 Task: Find connections with filter location Roubaix with filter topic #securitywith filter profile language Potuguese with filter current company System Soft Technologies with filter school DMI College of Engineering with filter industry Retail Recyclable Materials & Used Merchandise with filter service category Accounting with filter keywords title Vice President of Marketing
Action: Mouse moved to (327, 220)
Screenshot: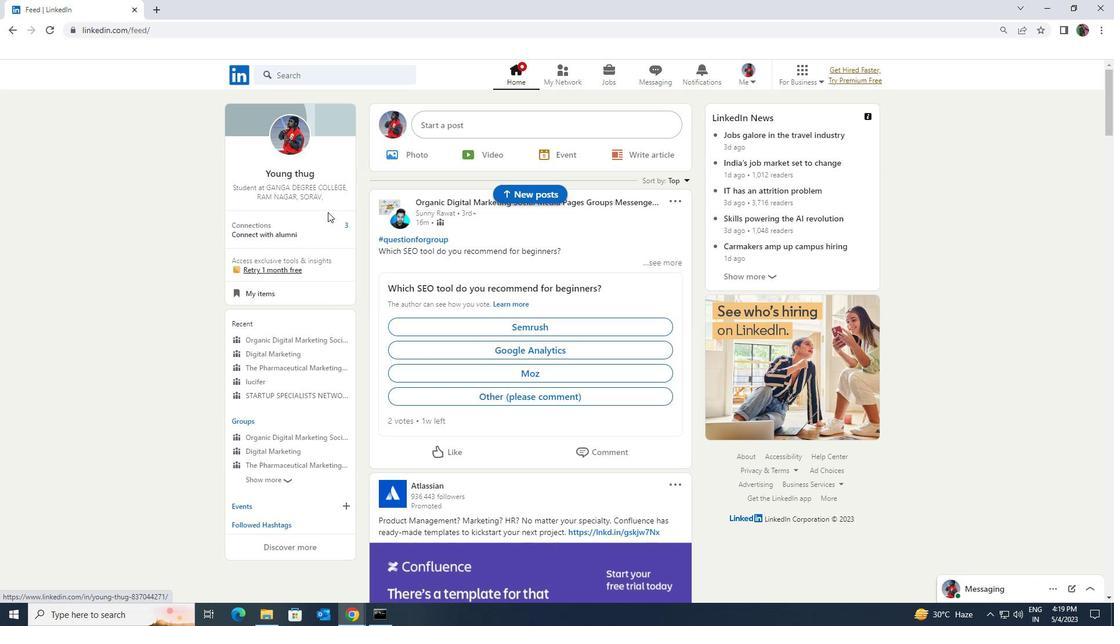 
Action: Mouse pressed left at (327, 220)
Screenshot: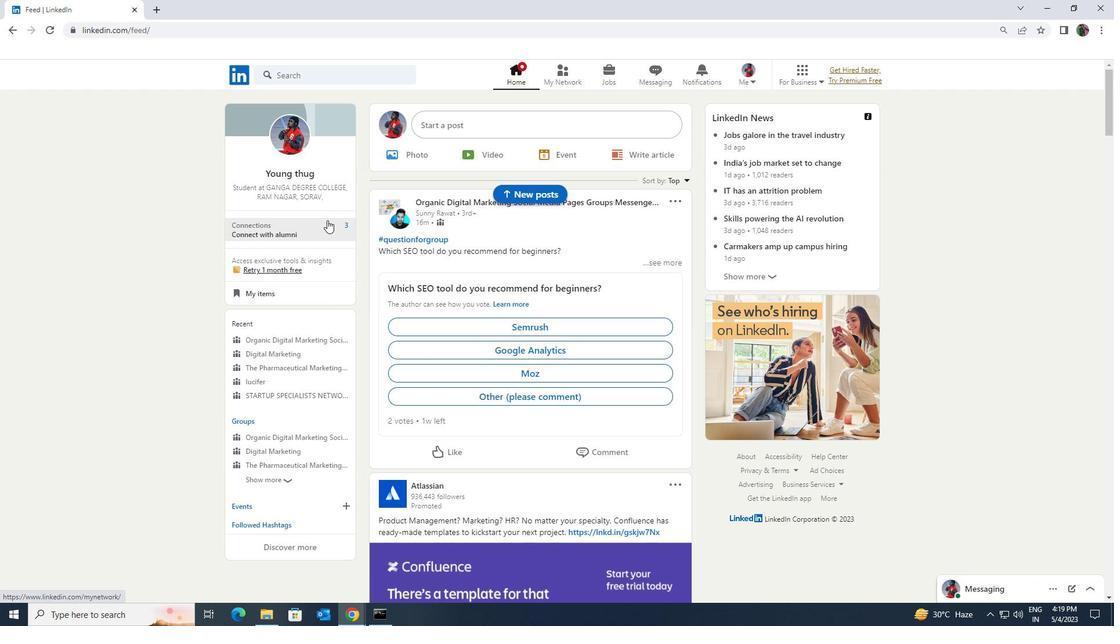 
Action: Mouse moved to (322, 136)
Screenshot: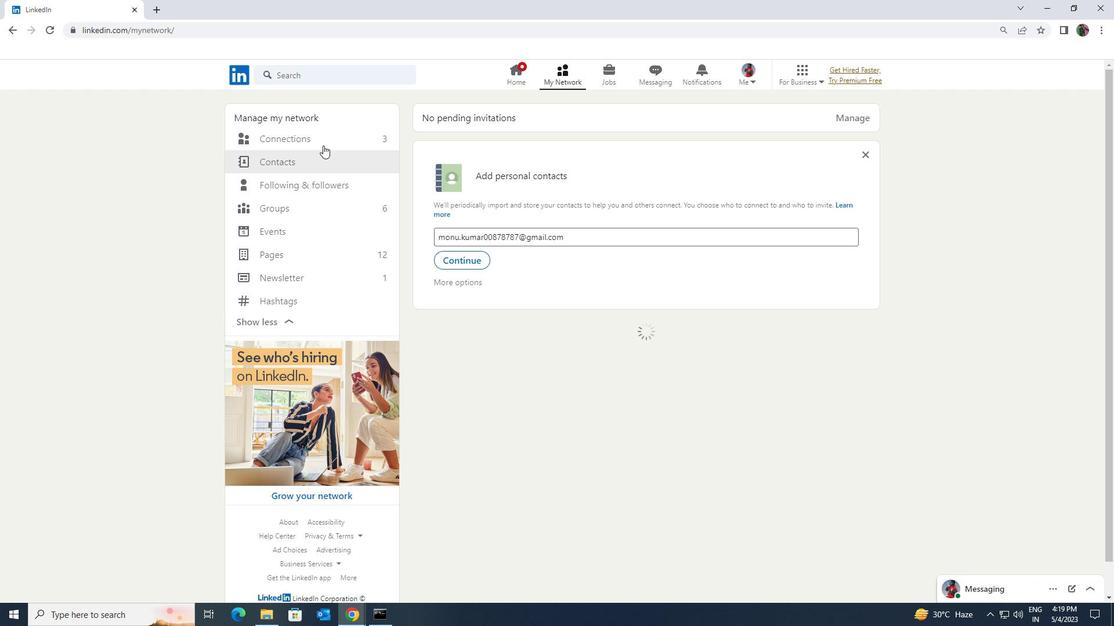 
Action: Mouse pressed left at (322, 136)
Screenshot: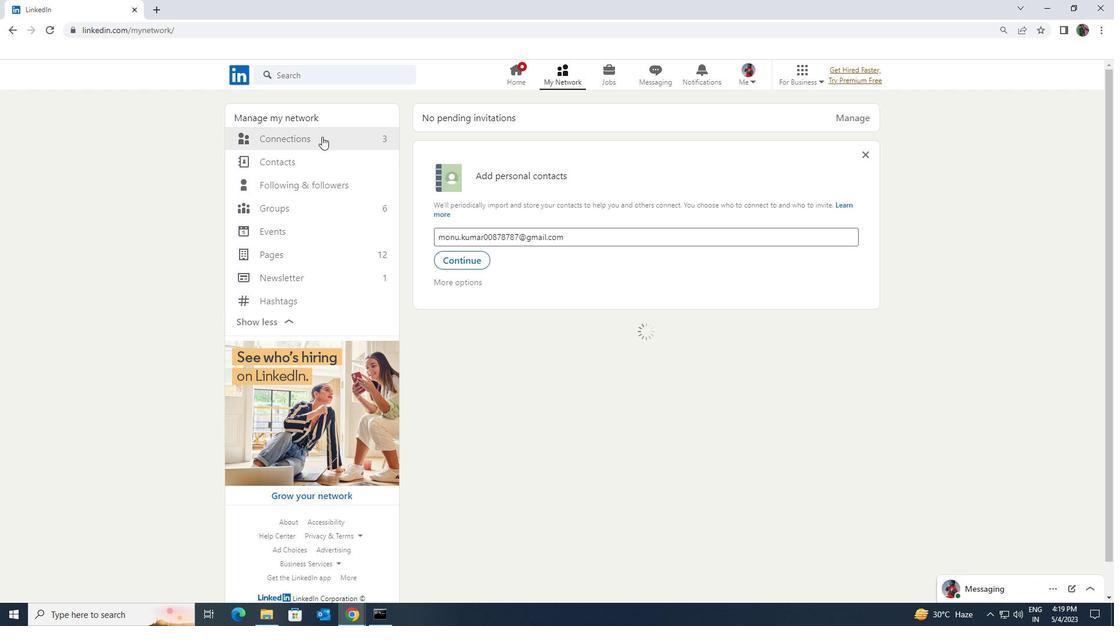
Action: Mouse moved to (618, 137)
Screenshot: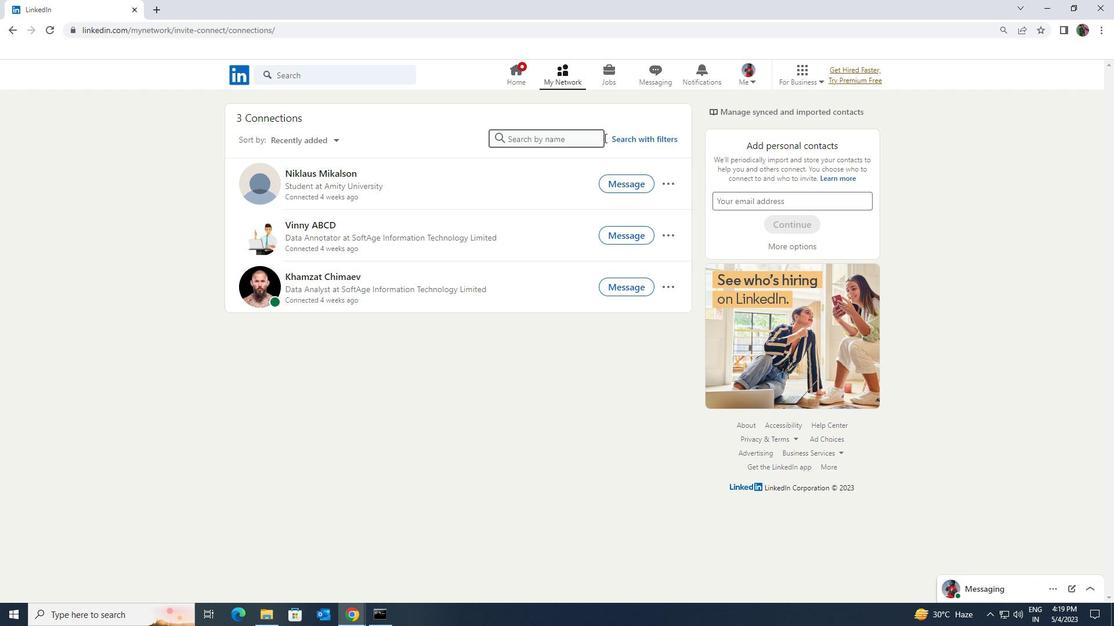 
Action: Mouse pressed left at (618, 137)
Screenshot: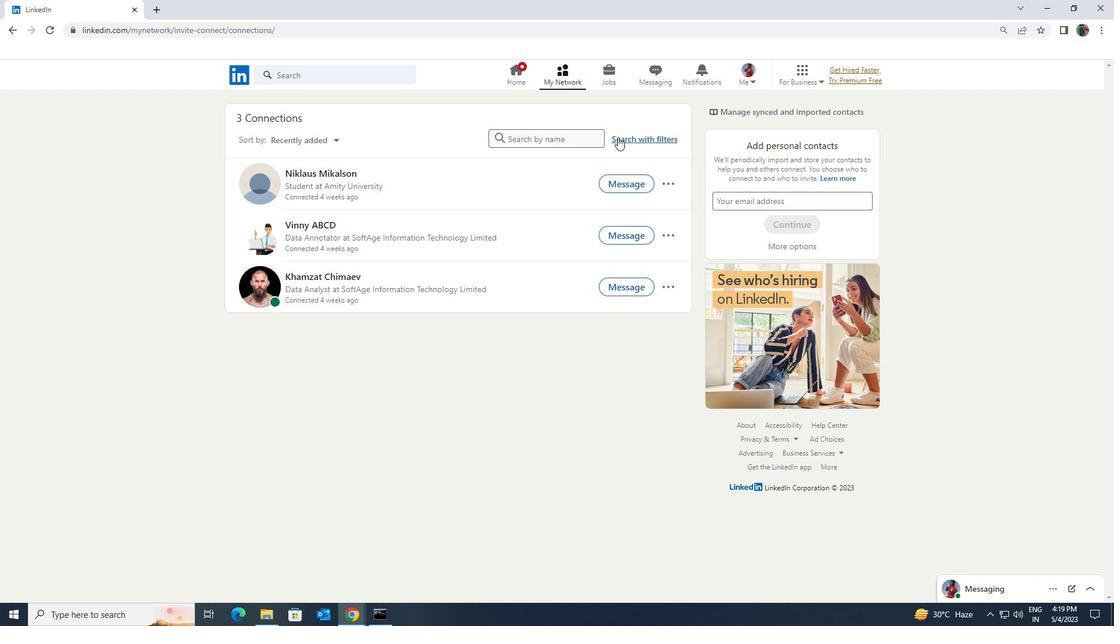 
Action: Mouse moved to (603, 111)
Screenshot: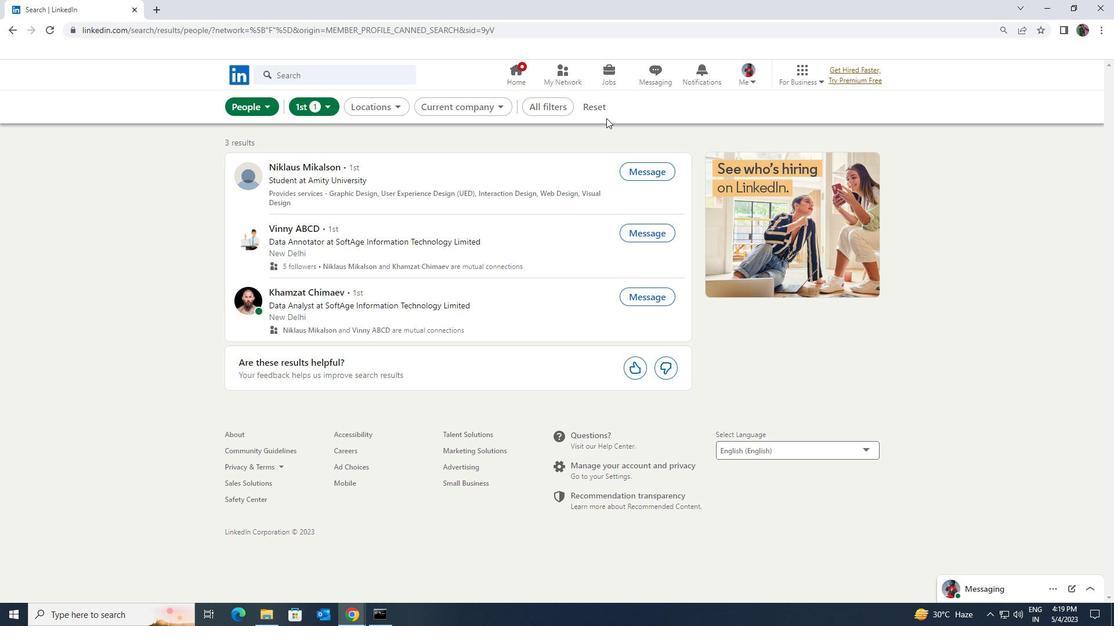 
Action: Mouse pressed left at (603, 111)
Screenshot: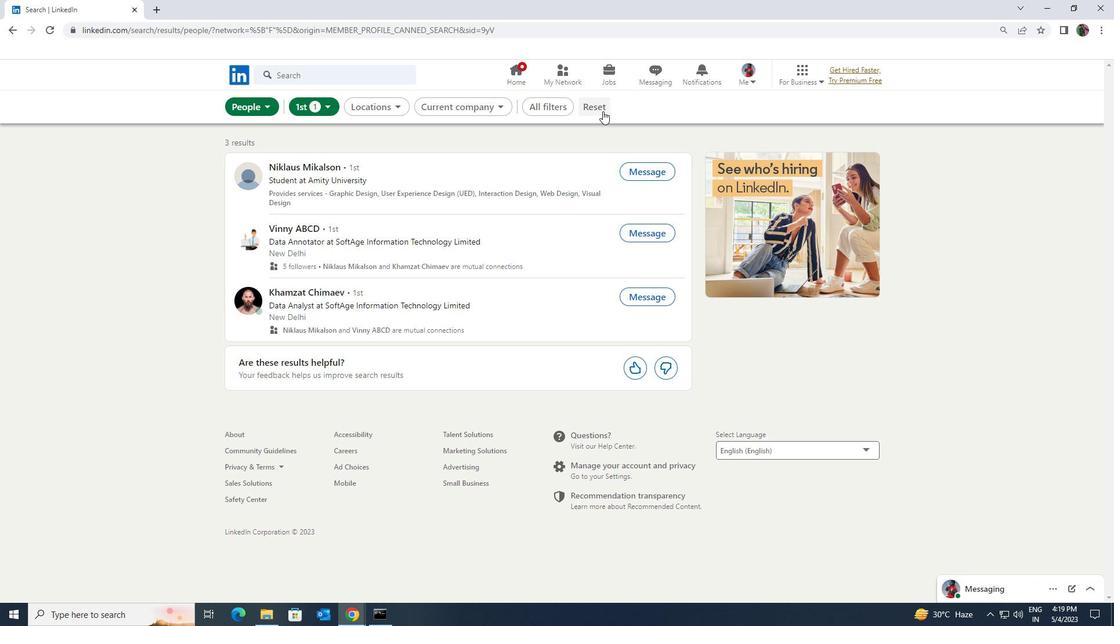 
Action: Mouse moved to (582, 106)
Screenshot: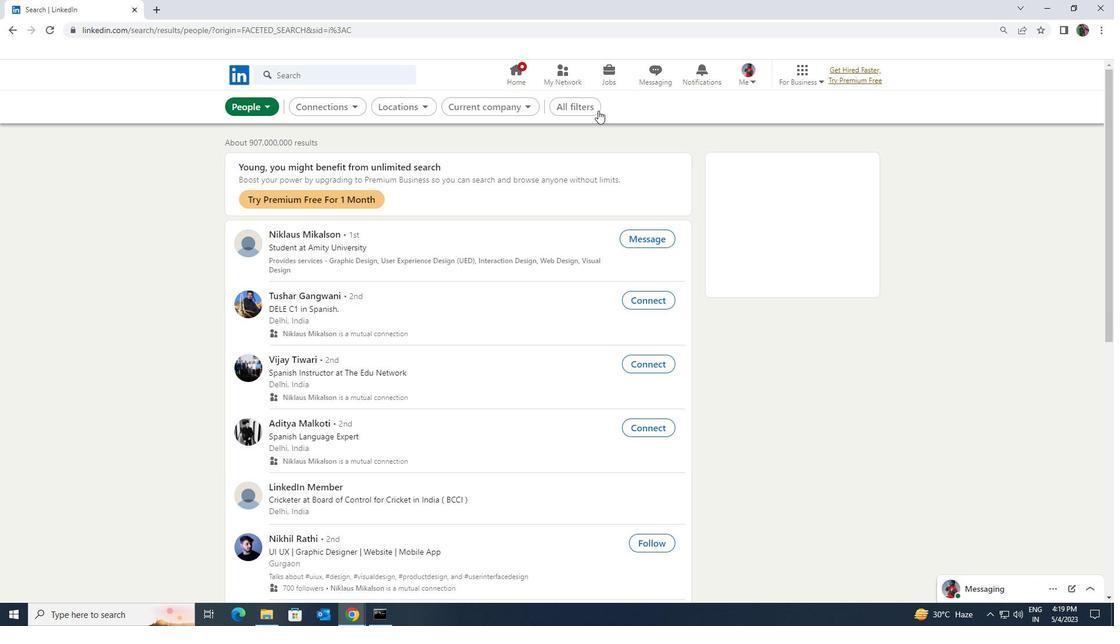 
Action: Mouse pressed left at (582, 106)
Screenshot: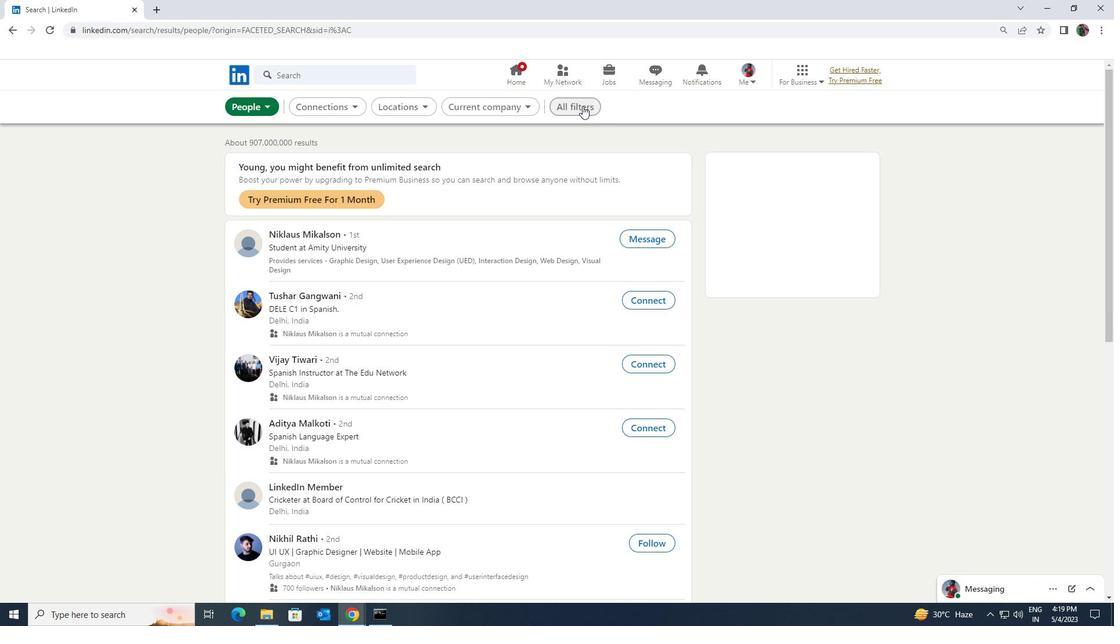 
Action: Mouse moved to (959, 459)
Screenshot: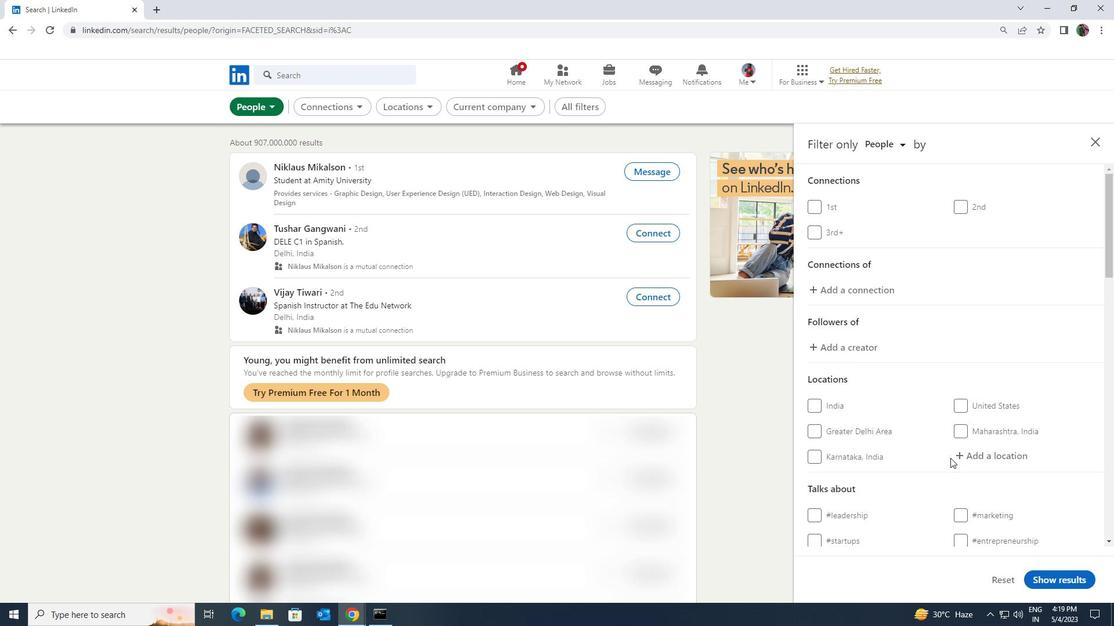 
Action: Mouse pressed left at (959, 459)
Screenshot: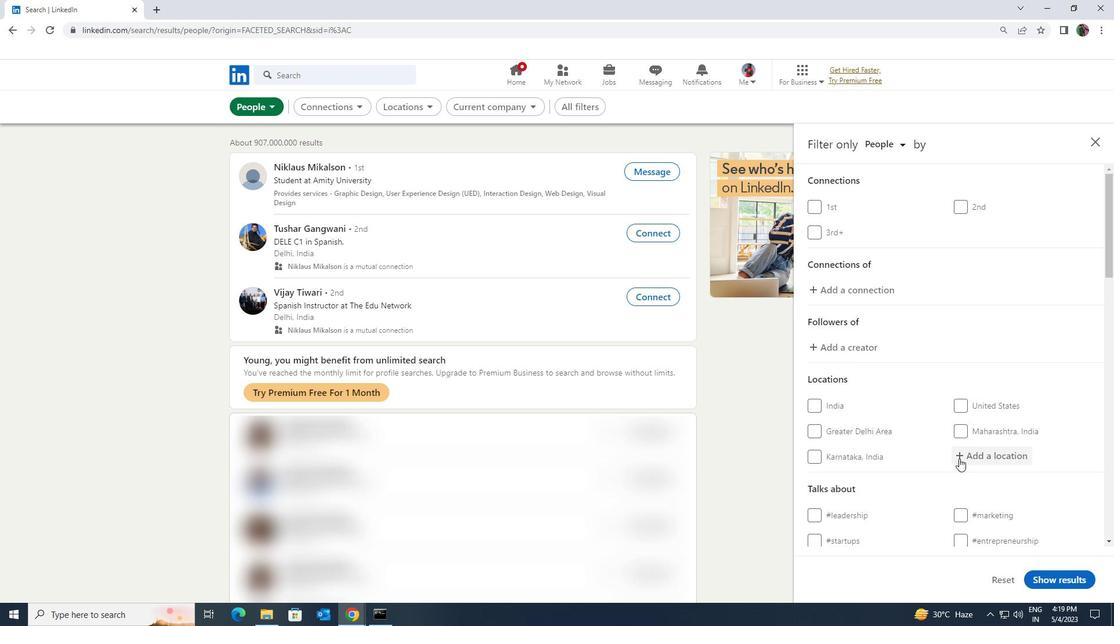 
Action: Key pressed <Key.shift><Key.shift><Key.shift><Key.shift><Key.shift><Key.shift><Key.shift><Key.shift><Key.shift><Key.shift><Key.shift><Key.shift><Key.shift>ROUBAIX
Screenshot: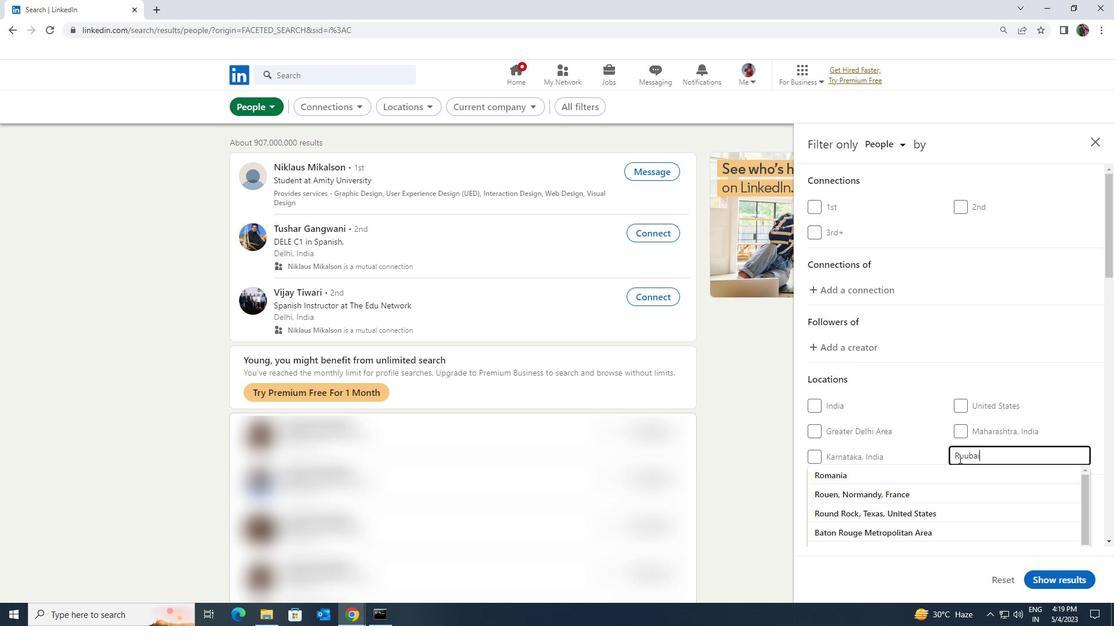 
Action: Mouse moved to (964, 466)
Screenshot: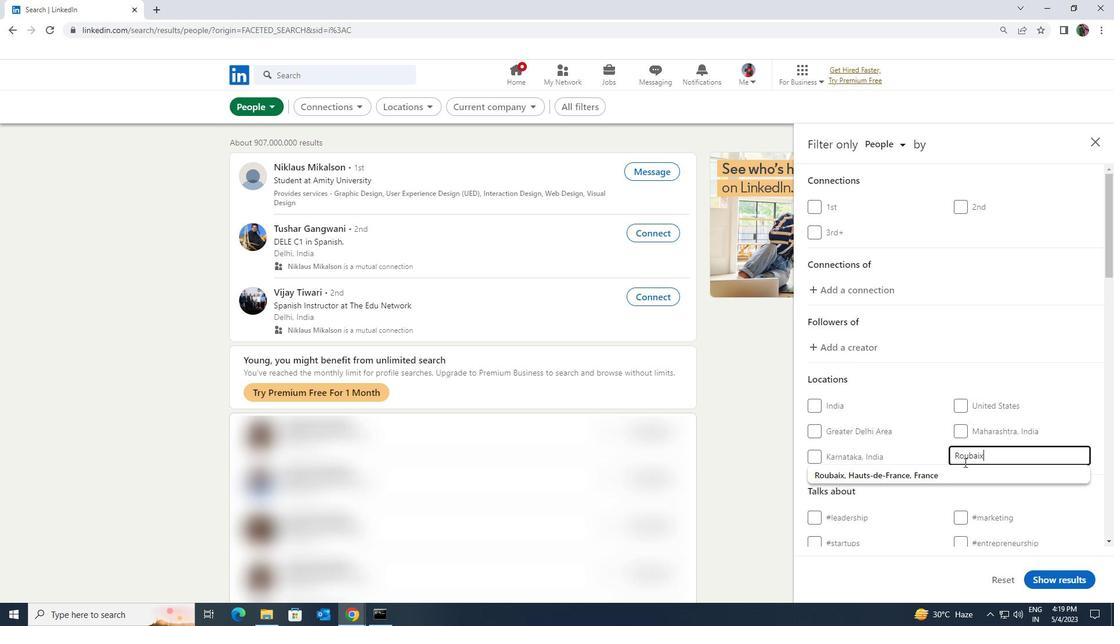 
Action: Mouse pressed left at (964, 466)
Screenshot: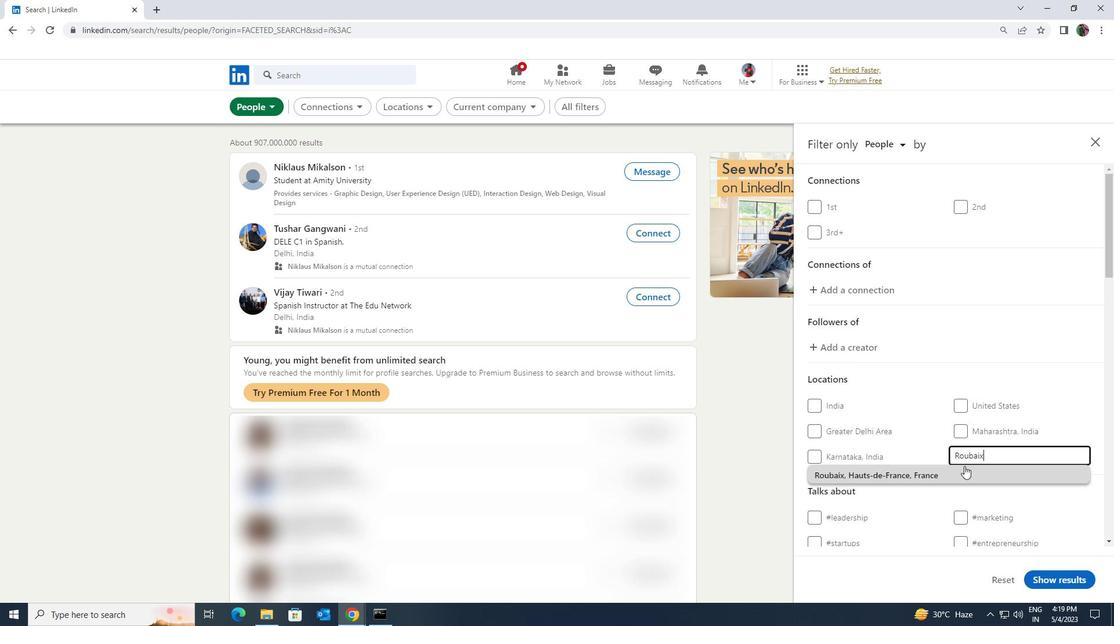 
Action: Mouse moved to (971, 466)
Screenshot: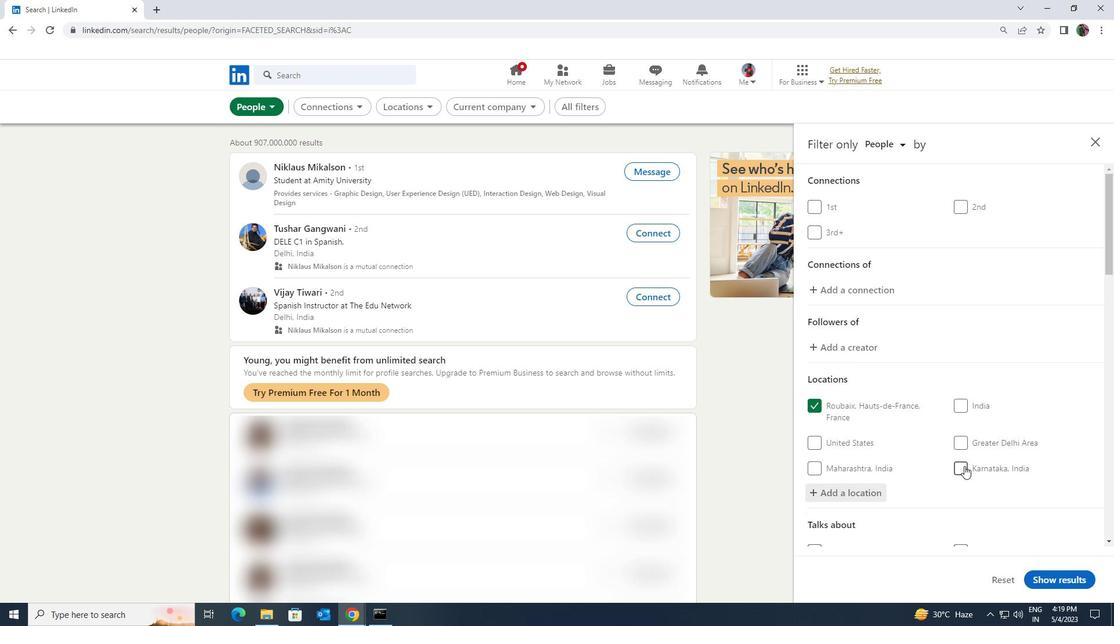 
Action: Mouse scrolled (971, 466) with delta (0, 0)
Screenshot: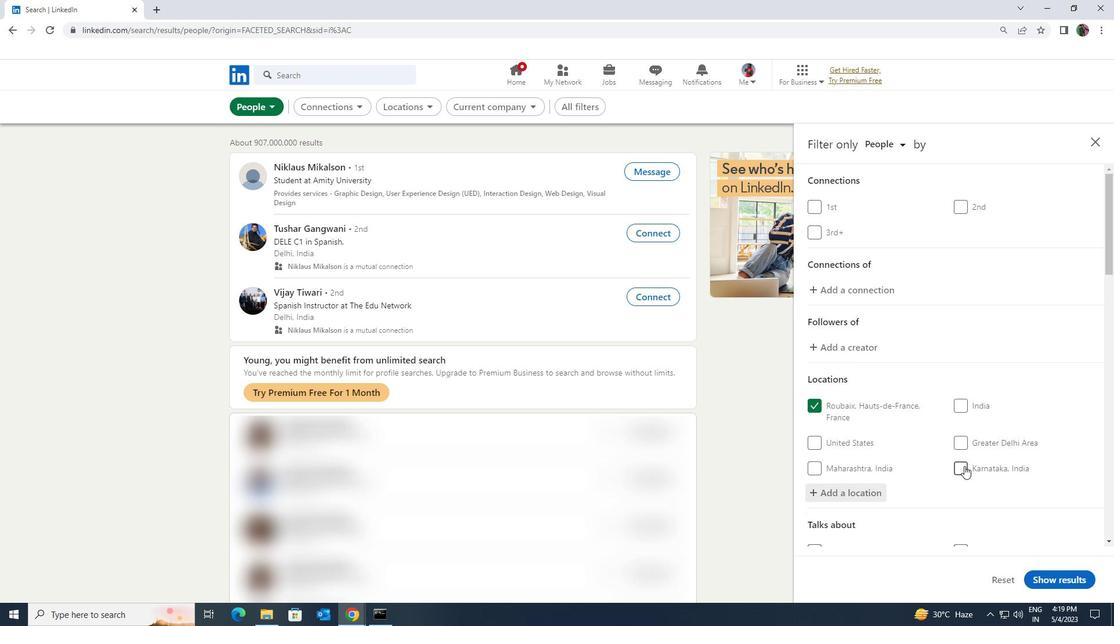 
Action: Mouse scrolled (971, 466) with delta (0, 0)
Screenshot: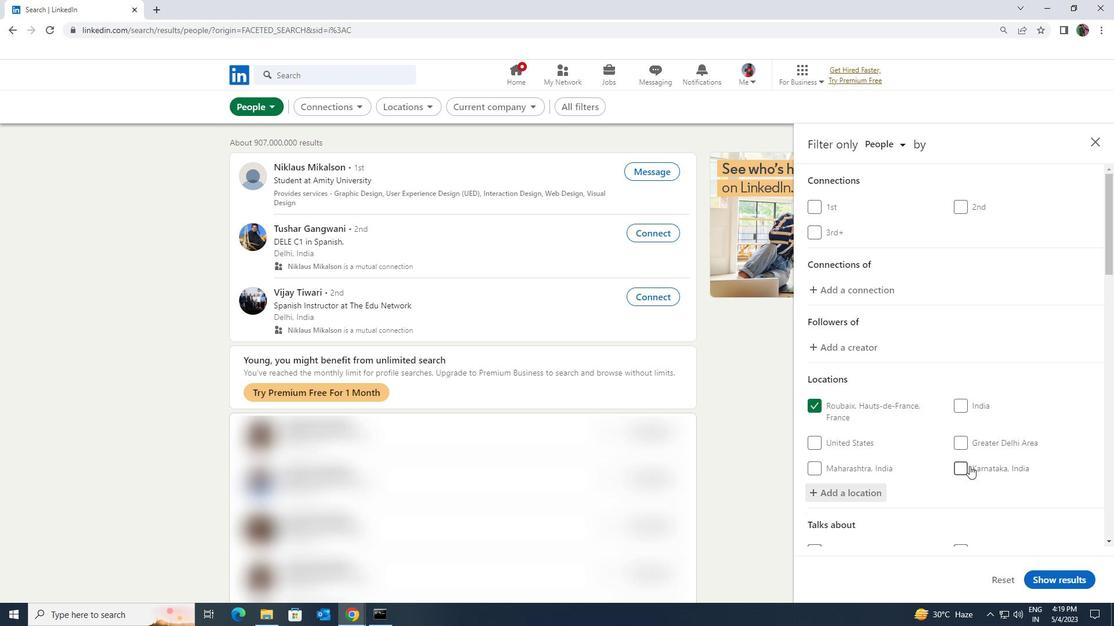 
Action: Mouse moved to (974, 480)
Screenshot: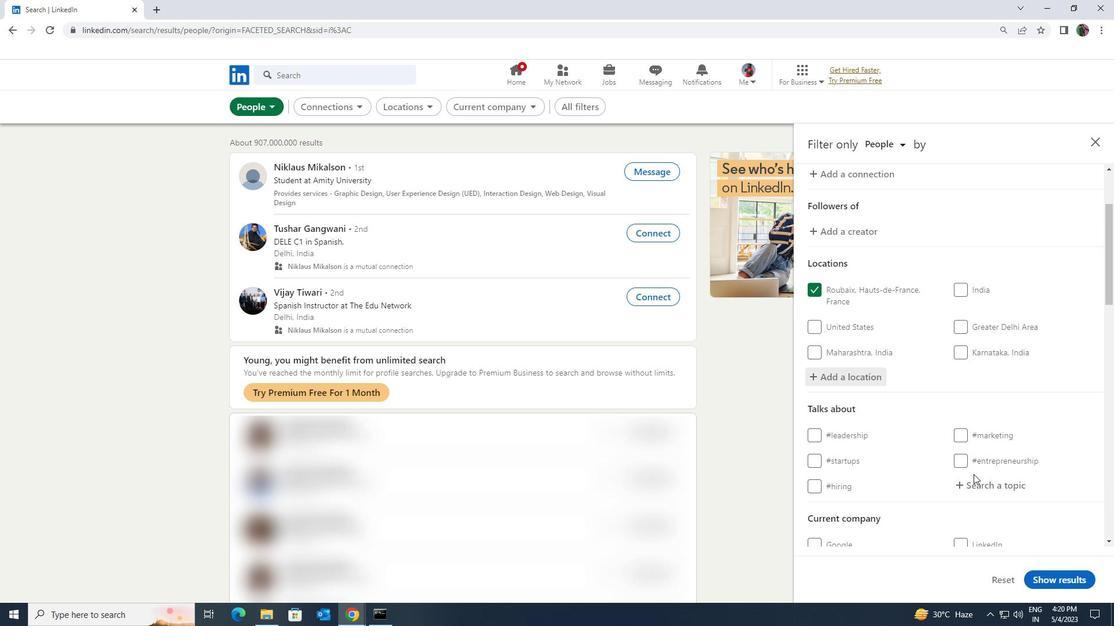
Action: Mouse pressed left at (974, 480)
Screenshot: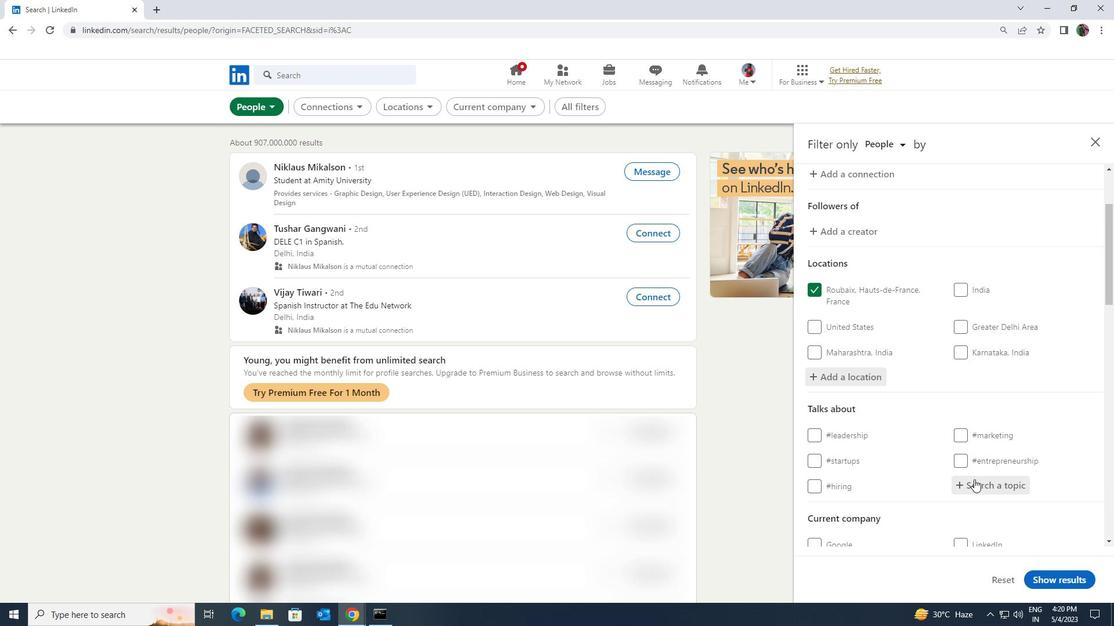 
Action: Key pressed <Key.shift><Key.shift><Key.shift><Key.shift><Key.shift>SECURITY
Screenshot: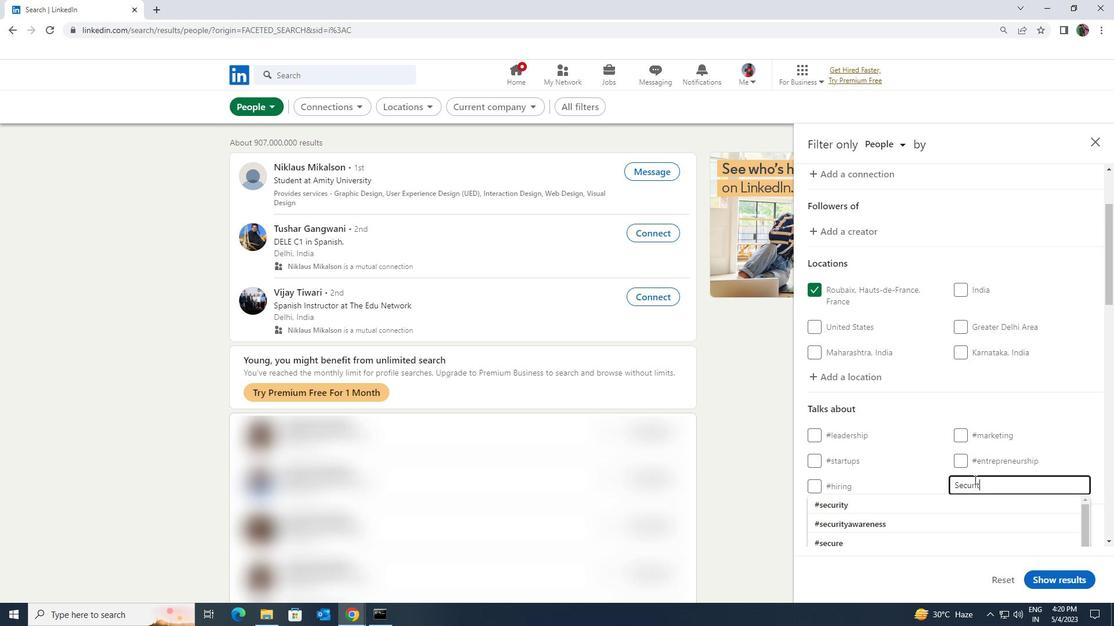 
Action: Mouse moved to (964, 500)
Screenshot: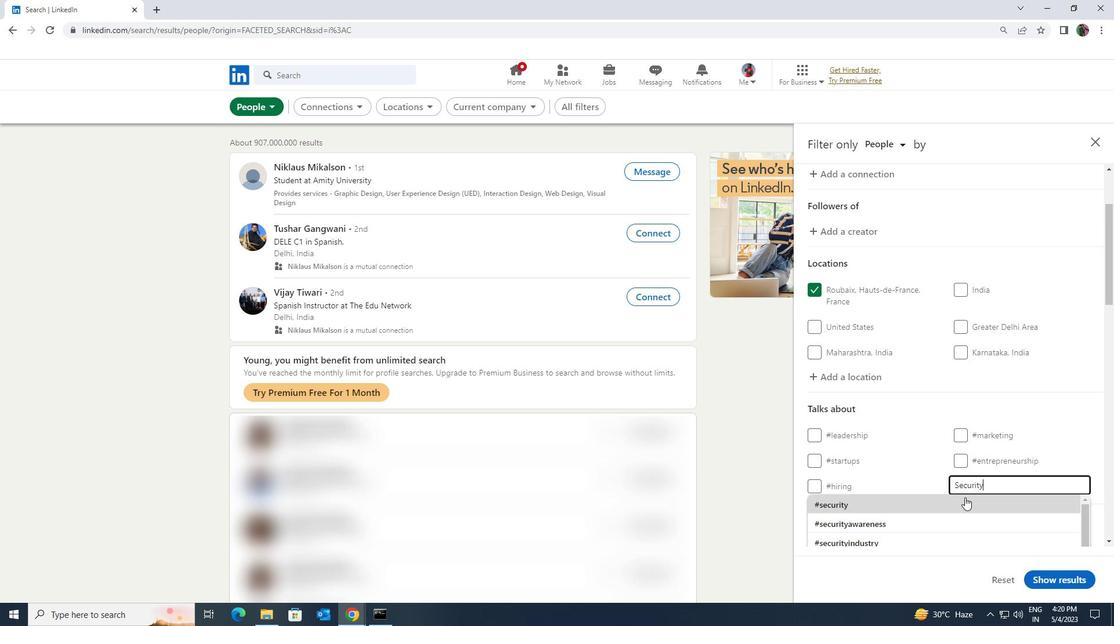 
Action: Mouse pressed left at (964, 500)
Screenshot: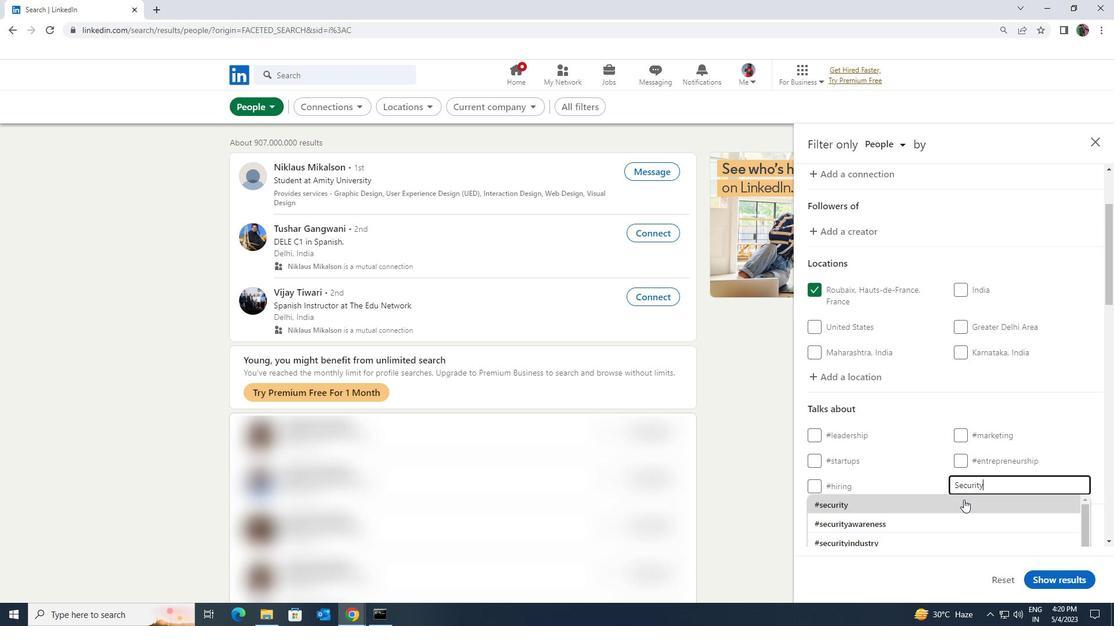 
Action: Mouse scrolled (964, 499) with delta (0, 0)
Screenshot: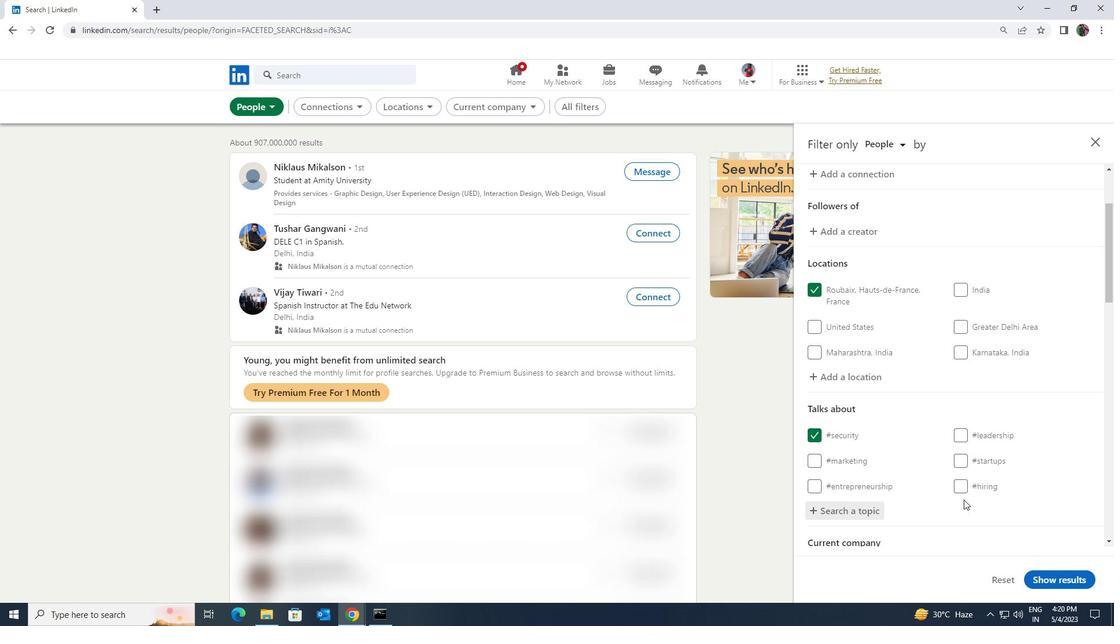 
Action: Mouse scrolled (964, 499) with delta (0, 0)
Screenshot: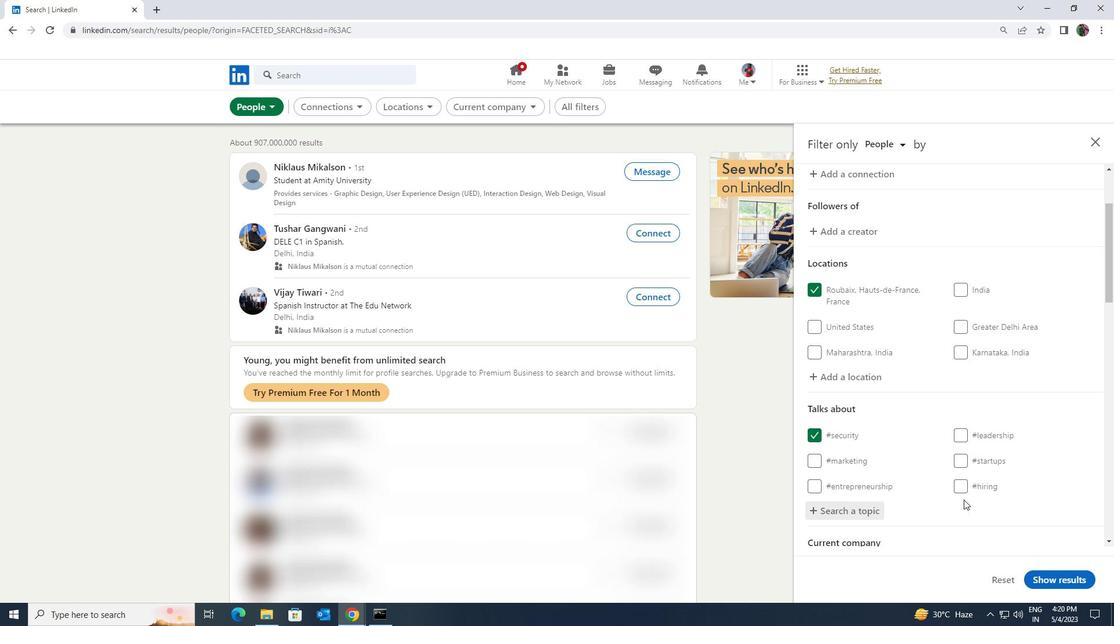 
Action: Mouse scrolled (964, 499) with delta (0, 0)
Screenshot: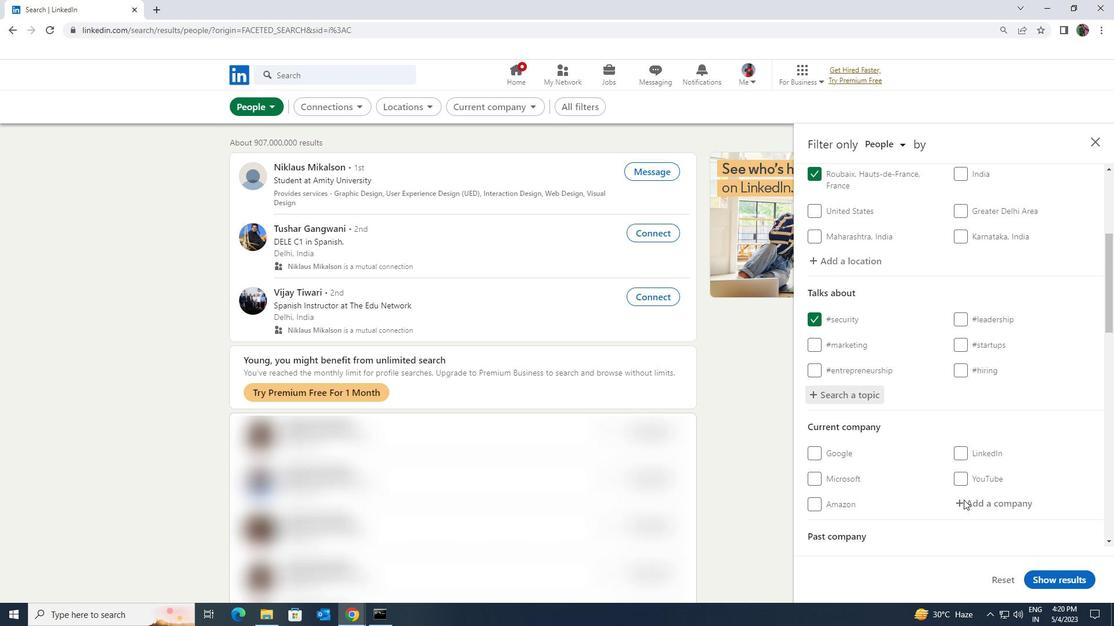 
Action: Mouse scrolled (964, 499) with delta (0, 0)
Screenshot: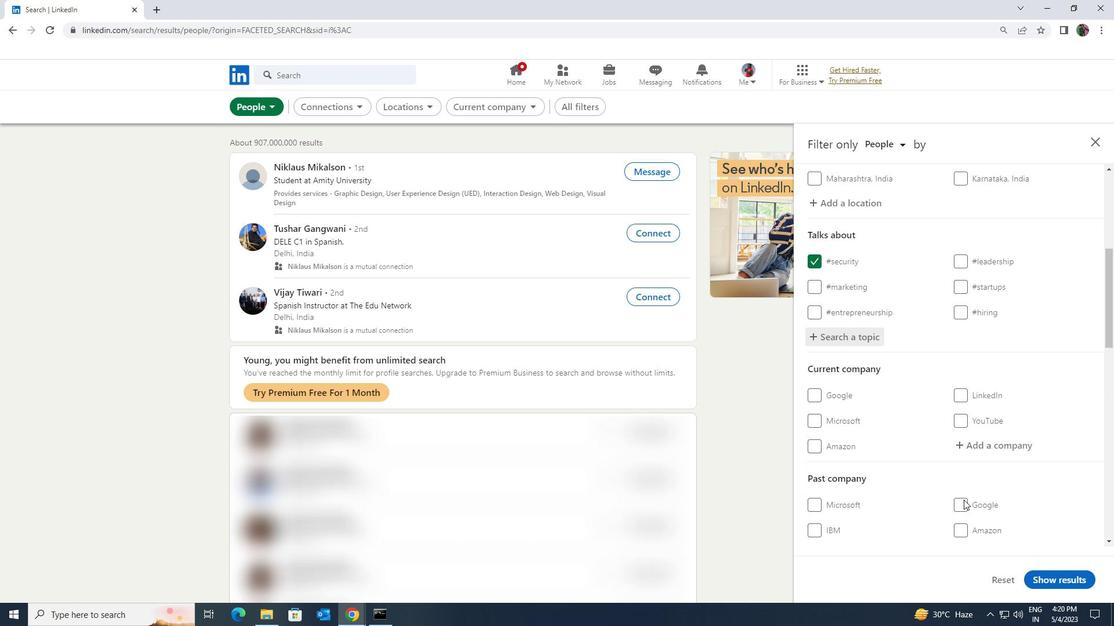 
Action: Mouse scrolled (964, 499) with delta (0, 0)
Screenshot: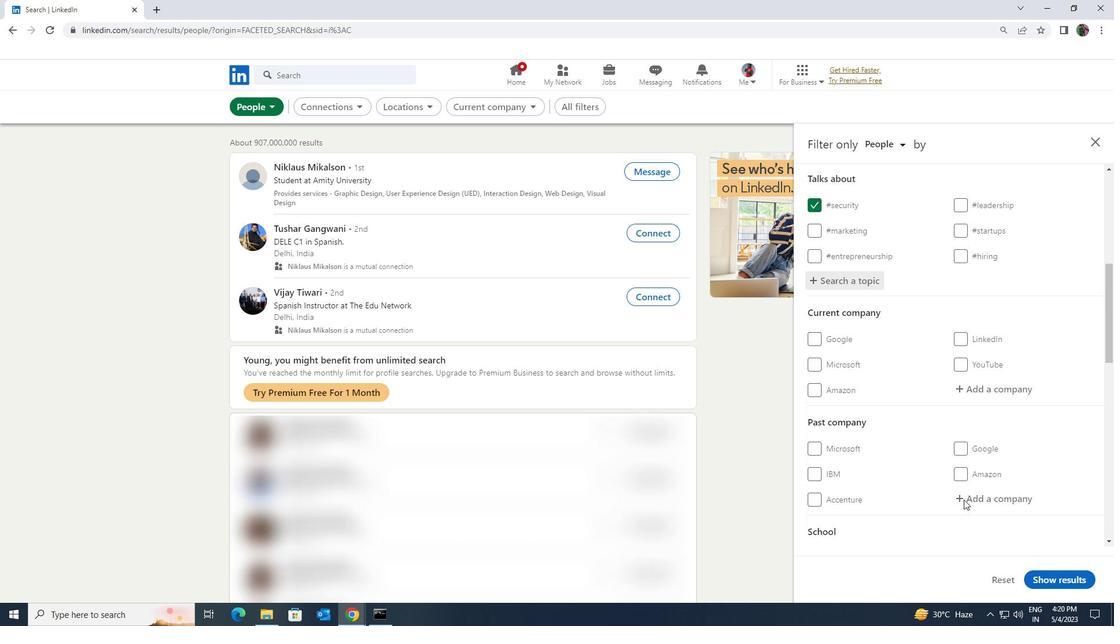 
Action: Mouse scrolled (964, 499) with delta (0, 0)
Screenshot: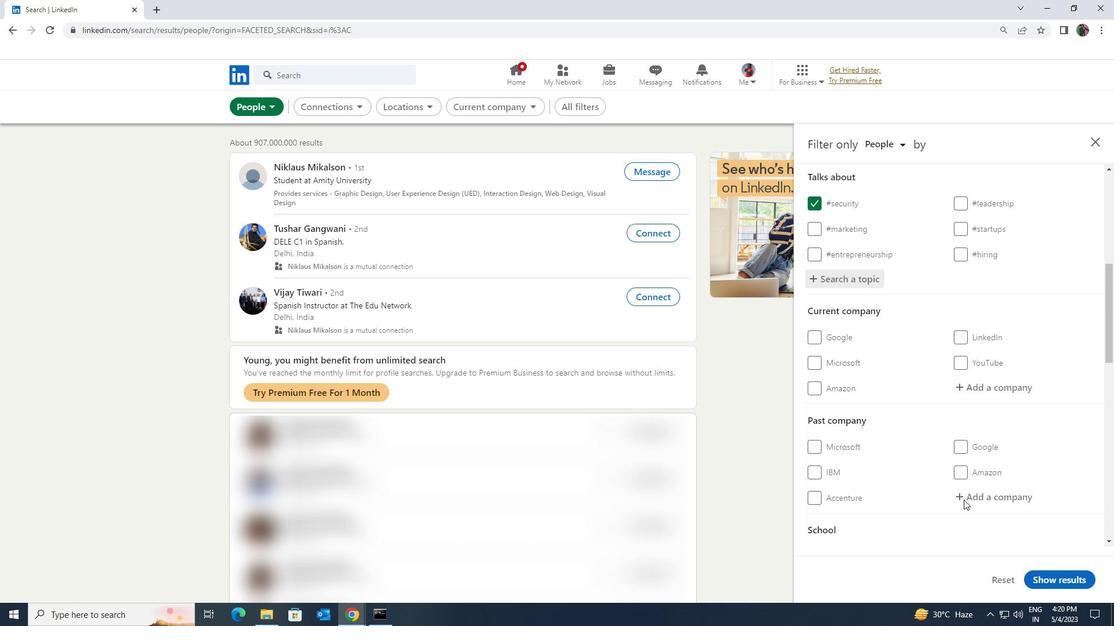 
Action: Mouse scrolled (964, 499) with delta (0, 0)
Screenshot: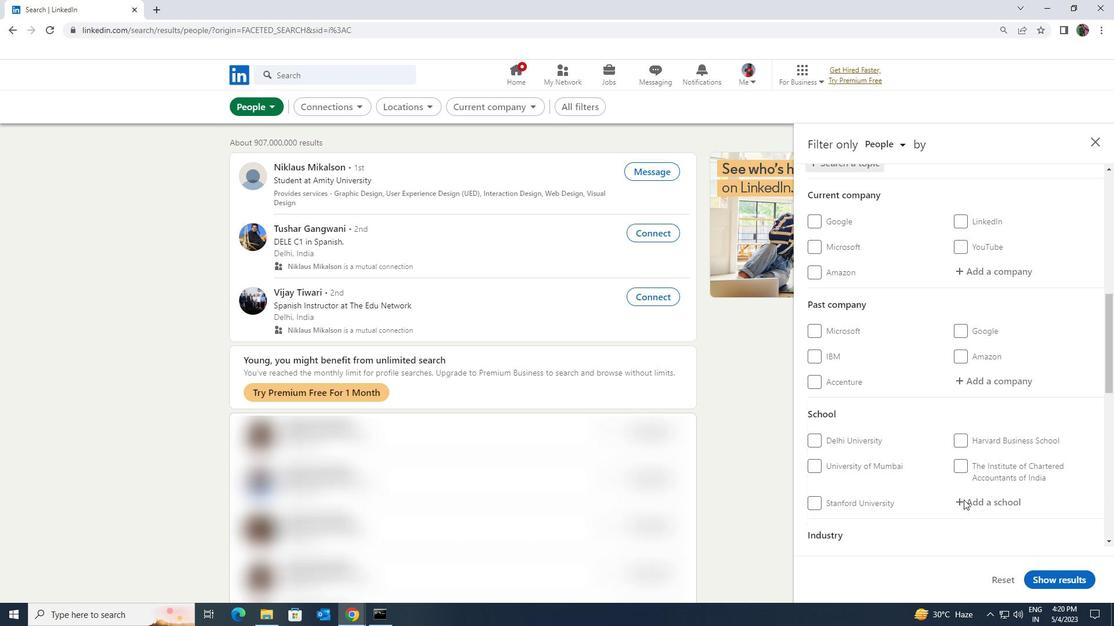 
Action: Mouse scrolled (964, 499) with delta (0, 0)
Screenshot: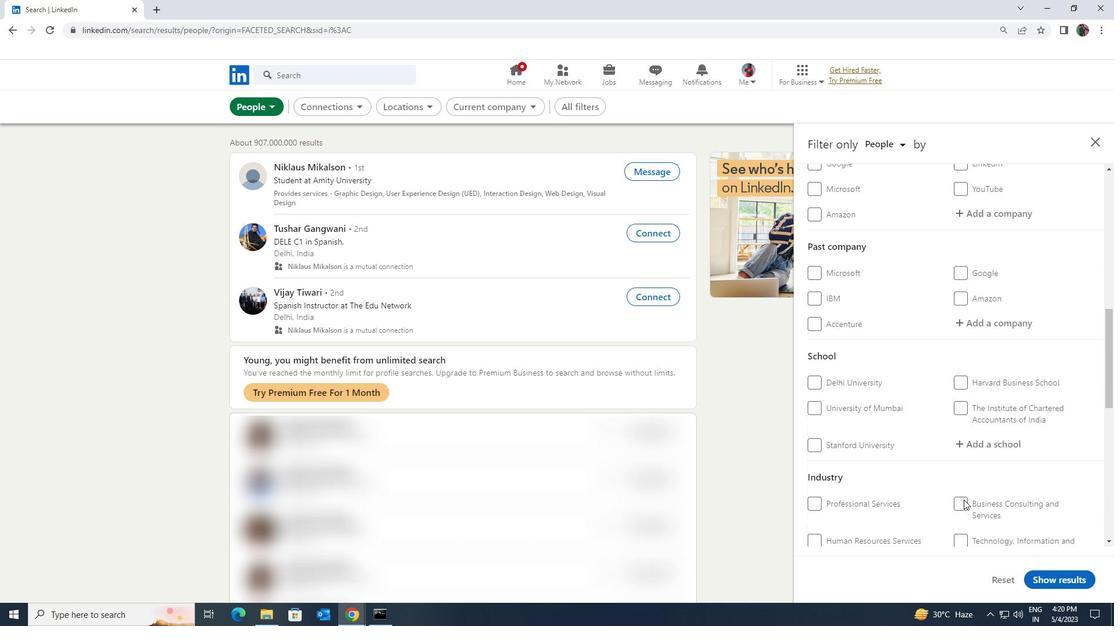 
Action: Mouse scrolled (964, 499) with delta (0, 0)
Screenshot: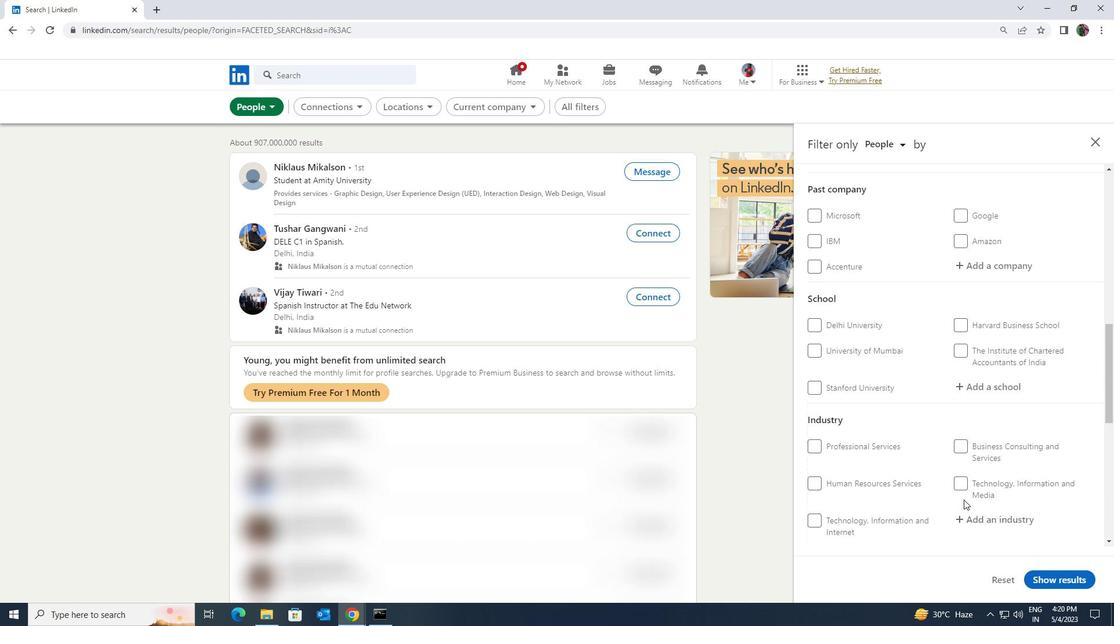 
Action: Mouse scrolled (964, 499) with delta (0, 0)
Screenshot: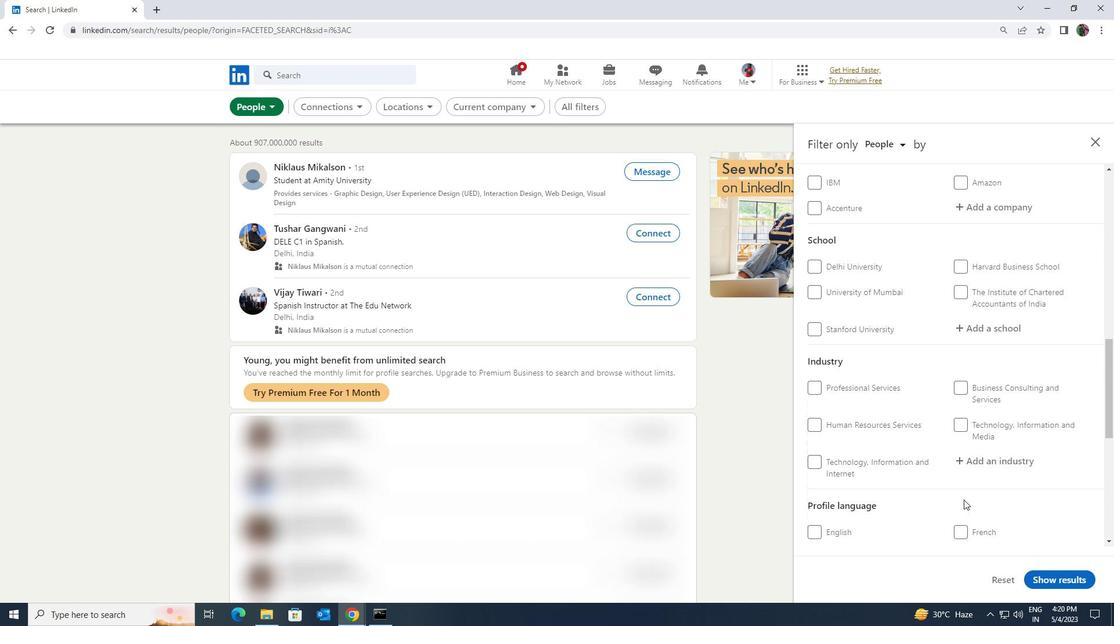 
Action: Mouse pressed left at (964, 500)
Screenshot: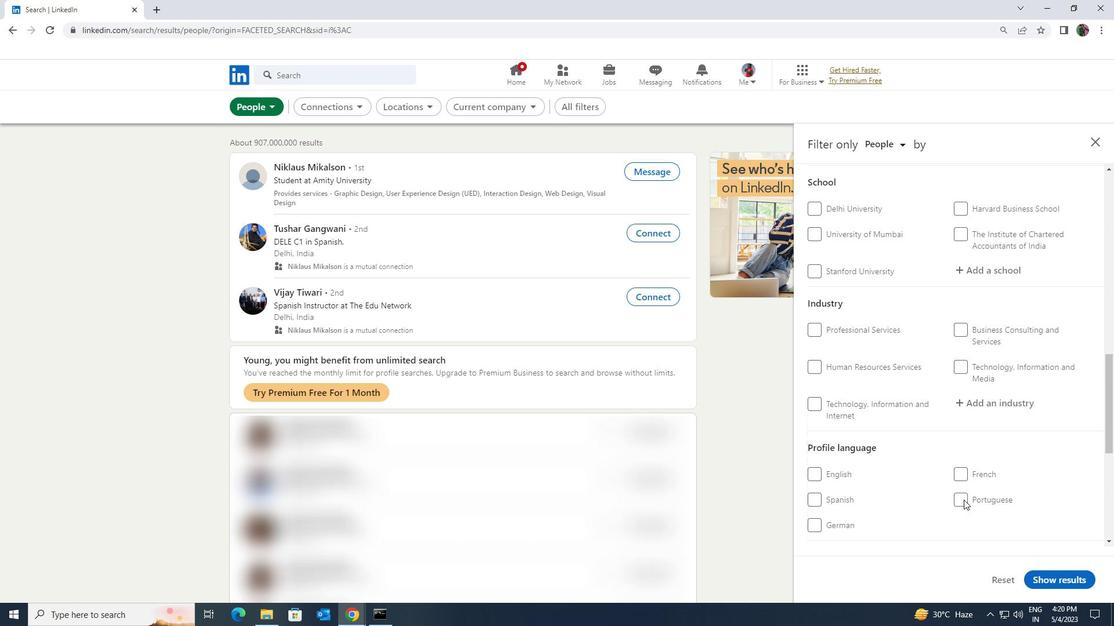 
Action: Mouse scrolled (964, 500) with delta (0, 0)
Screenshot: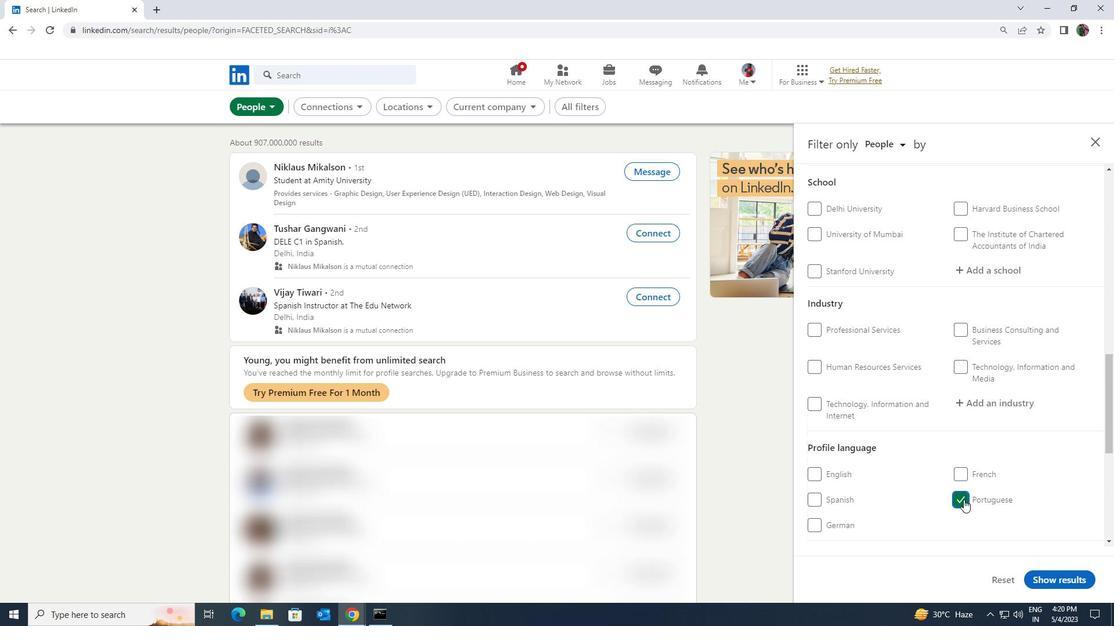 
Action: Mouse scrolled (964, 500) with delta (0, 0)
Screenshot: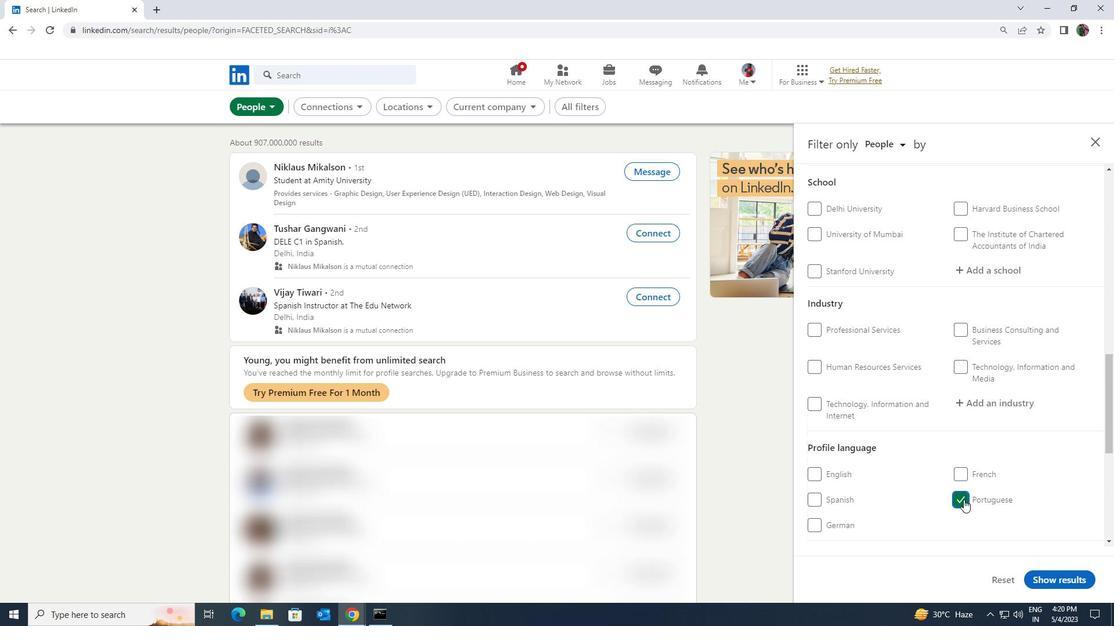 
Action: Mouse scrolled (964, 500) with delta (0, 0)
Screenshot: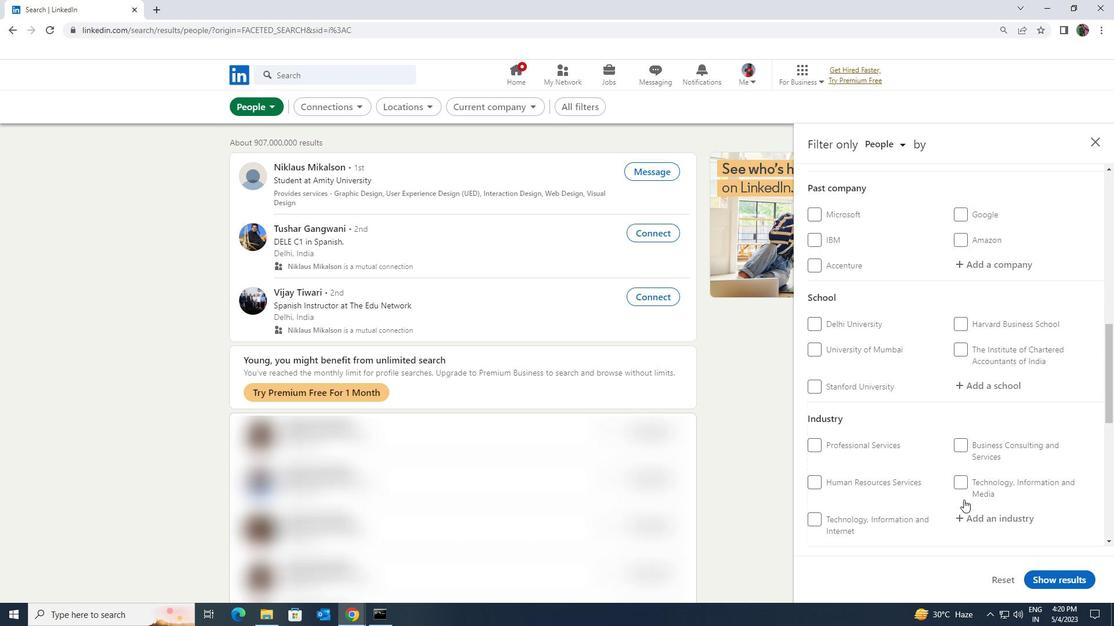
Action: Mouse scrolled (964, 500) with delta (0, 0)
Screenshot: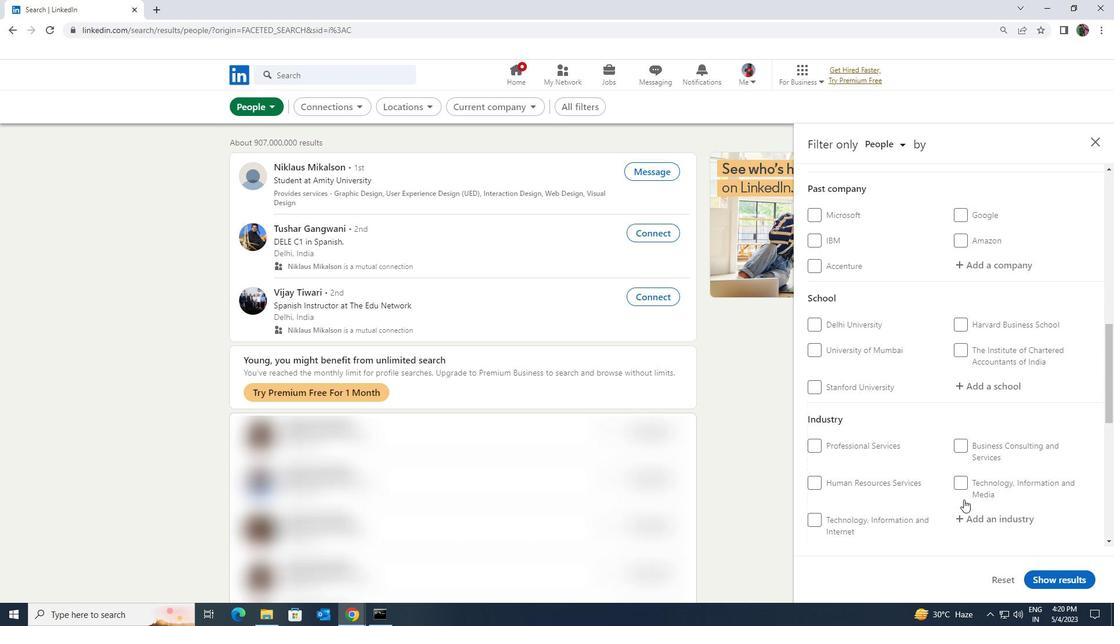 
Action: Mouse scrolled (964, 500) with delta (0, 0)
Screenshot: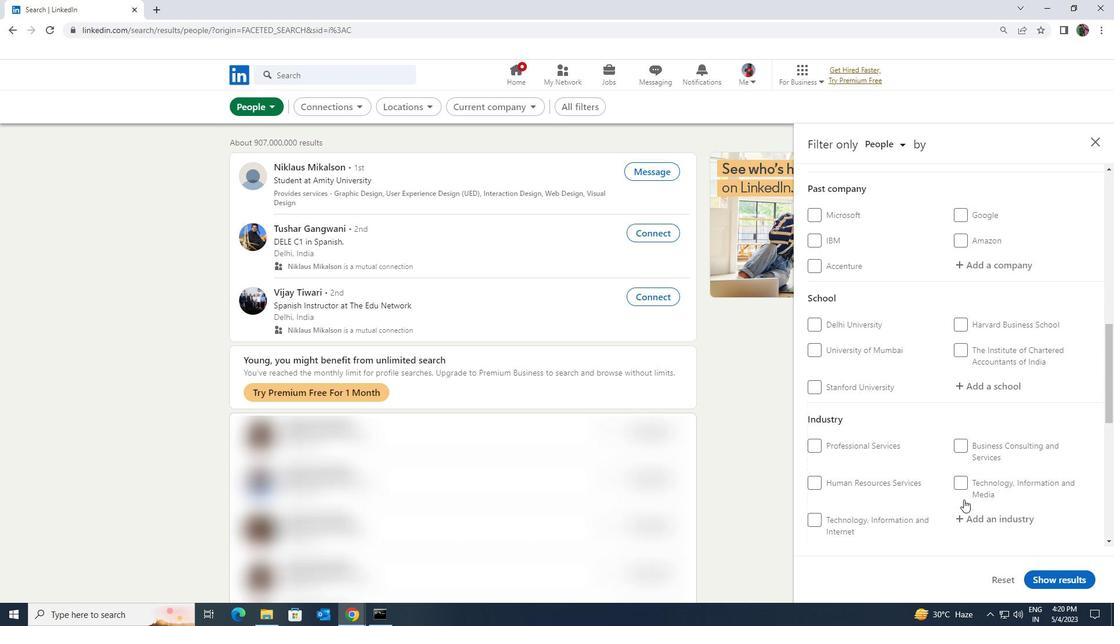 
Action: Mouse scrolled (964, 500) with delta (0, 0)
Screenshot: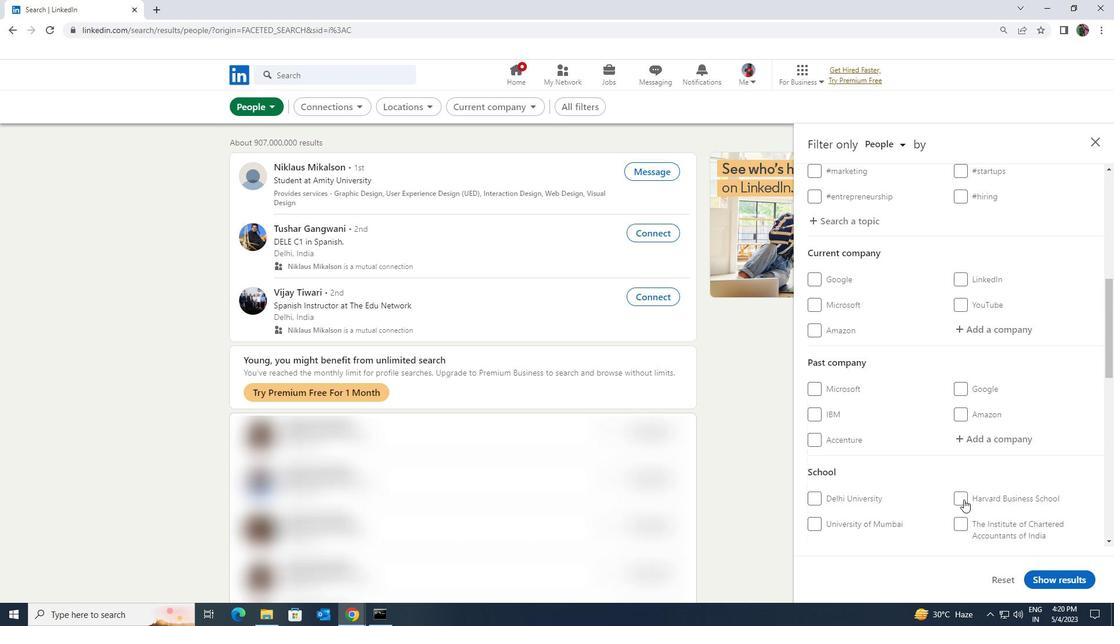 
Action: Mouse scrolled (964, 500) with delta (0, 0)
Screenshot: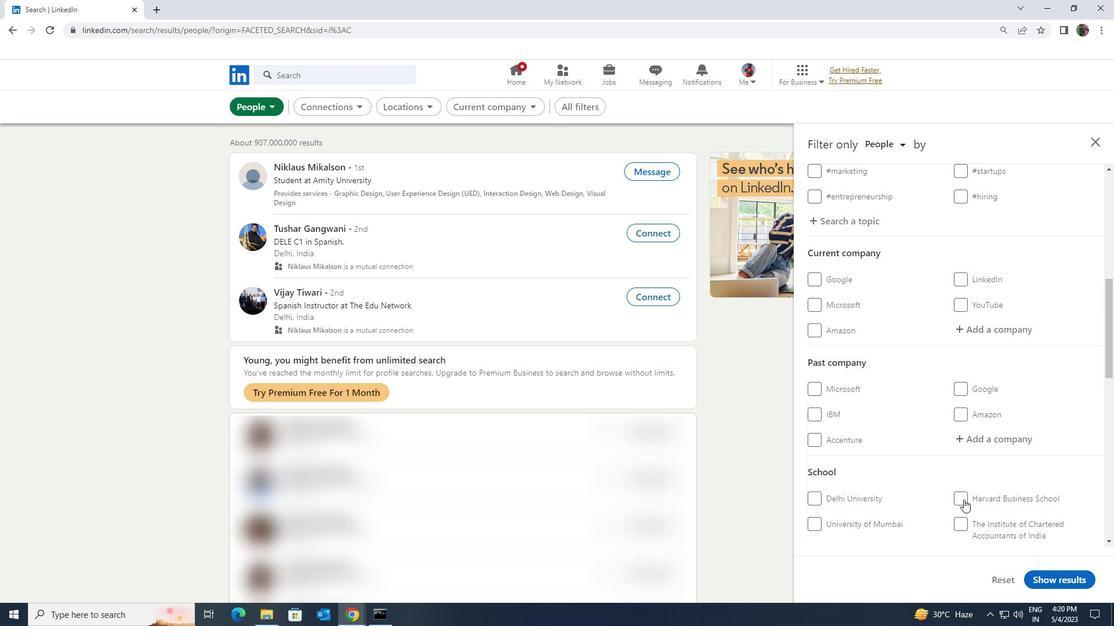 
Action: Mouse scrolled (964, 500) with delta (0, 0)
Screenshot: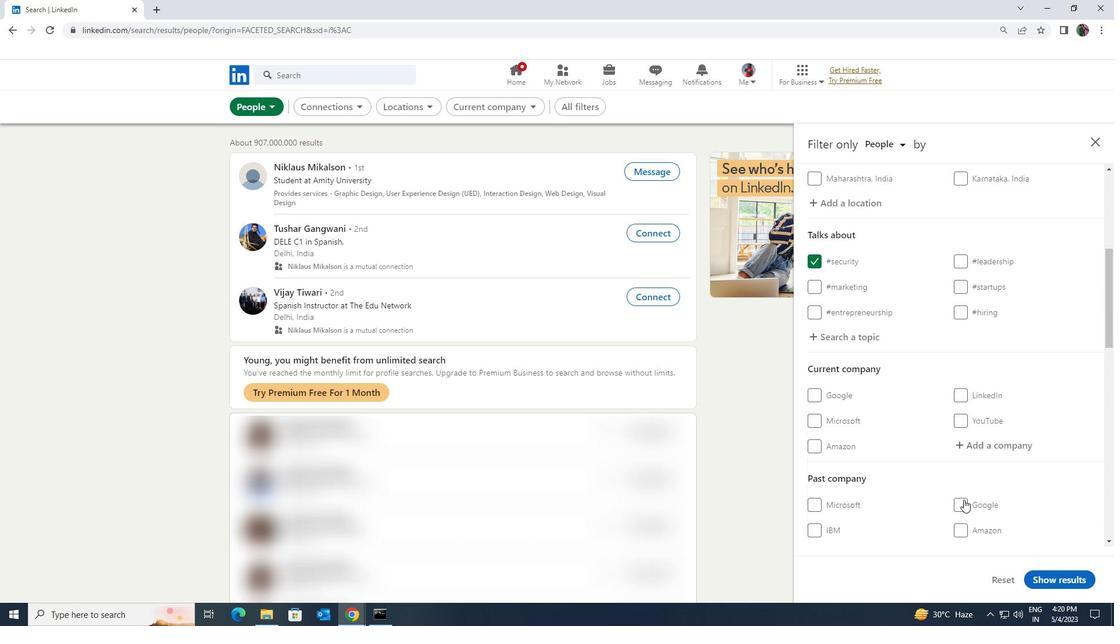 
Action: Mouse pressed left at (964, 500)
Screenshot: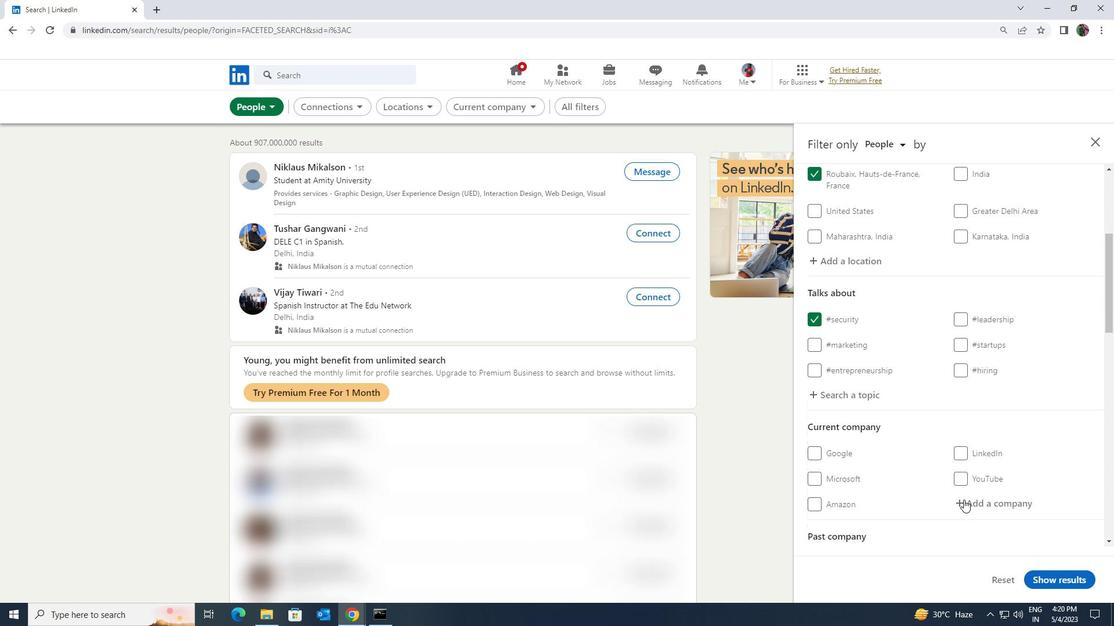 
Action: Key pressed <Key.shift><Key.shift><Key.shift><Key.shift><Key.shift><Key.shift><Key.shift><Key.shift><Key.shift><Key.shift><Key.shift>SYSTEM<Key.space><Key.shift>SOFT<Key.space>
Screenshot: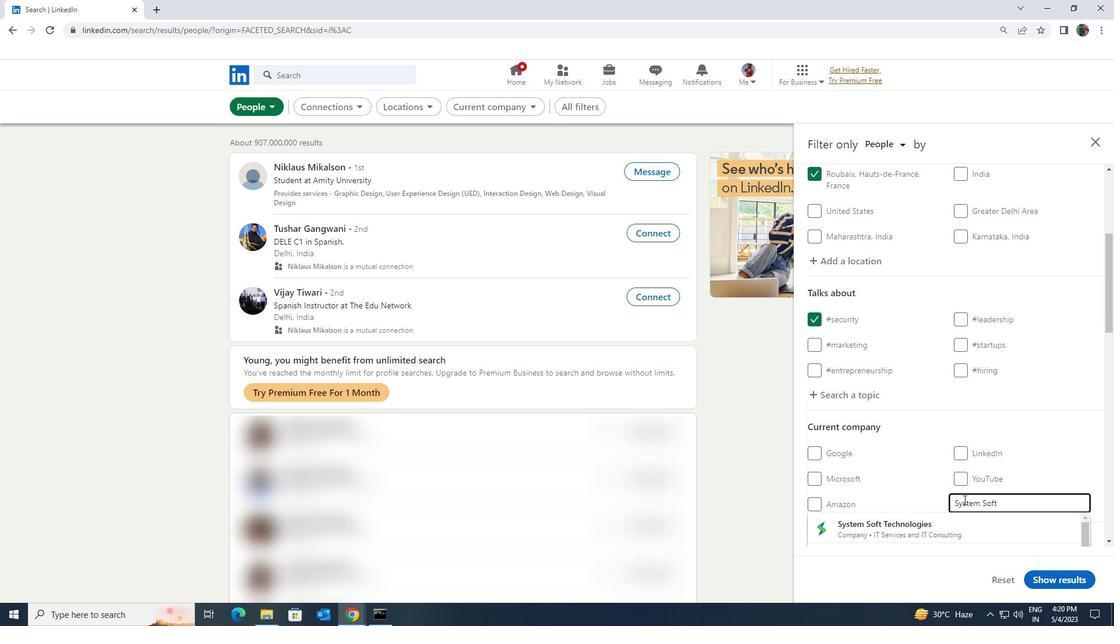 
Action: Mouse moved to (958, 517)
Screenshot: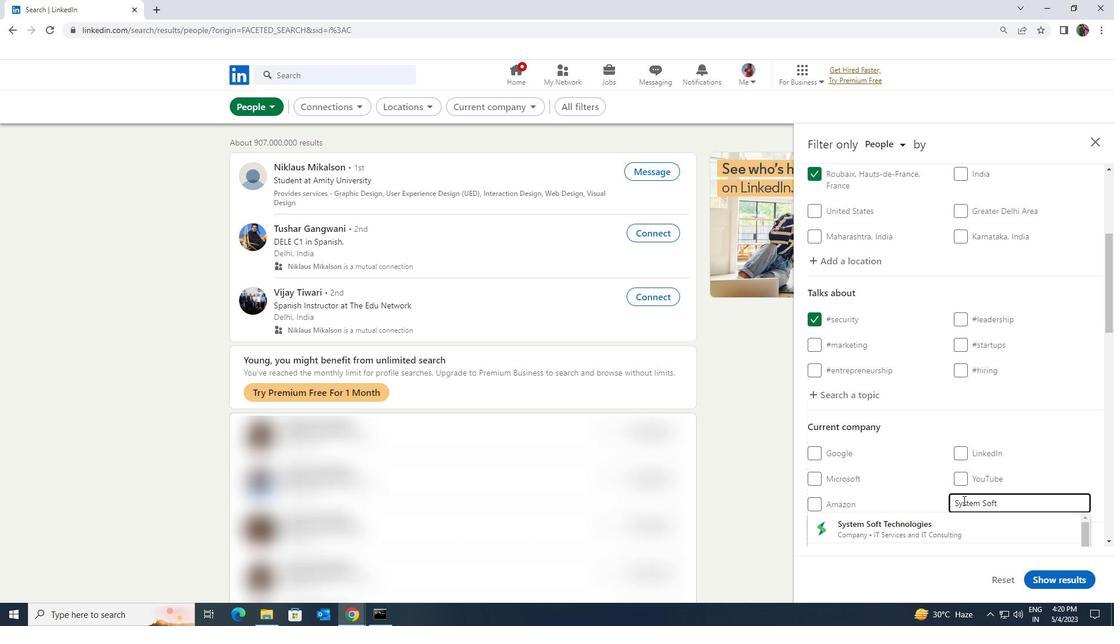 
Action: Mouse pressed left at (958, 517)
Screenshot: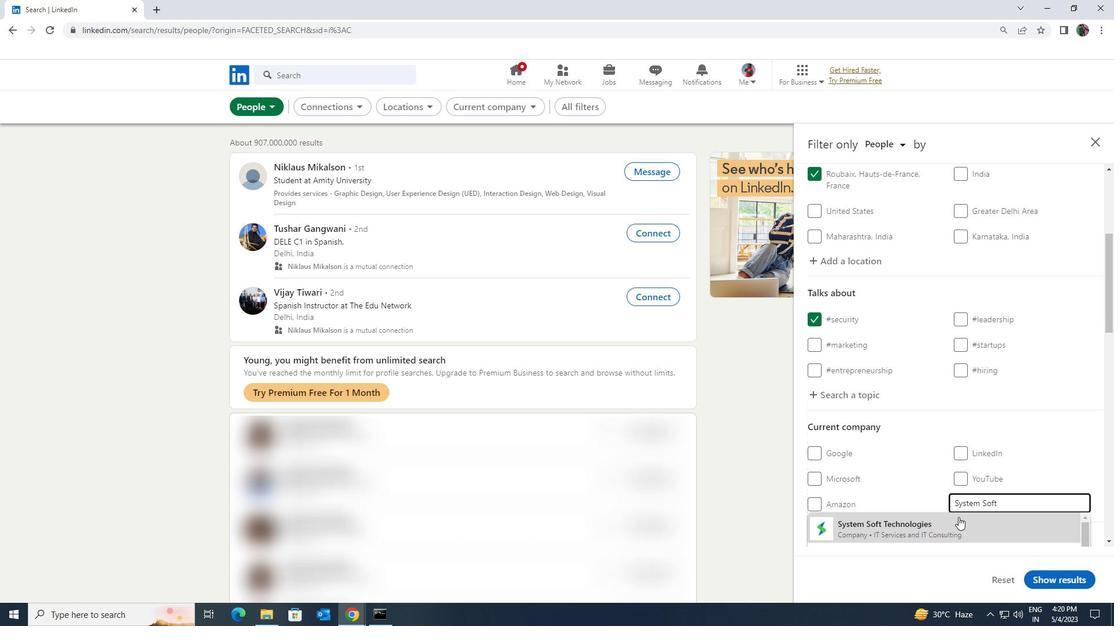 
Action: Mouse moved to (958, 518)
Screenshot: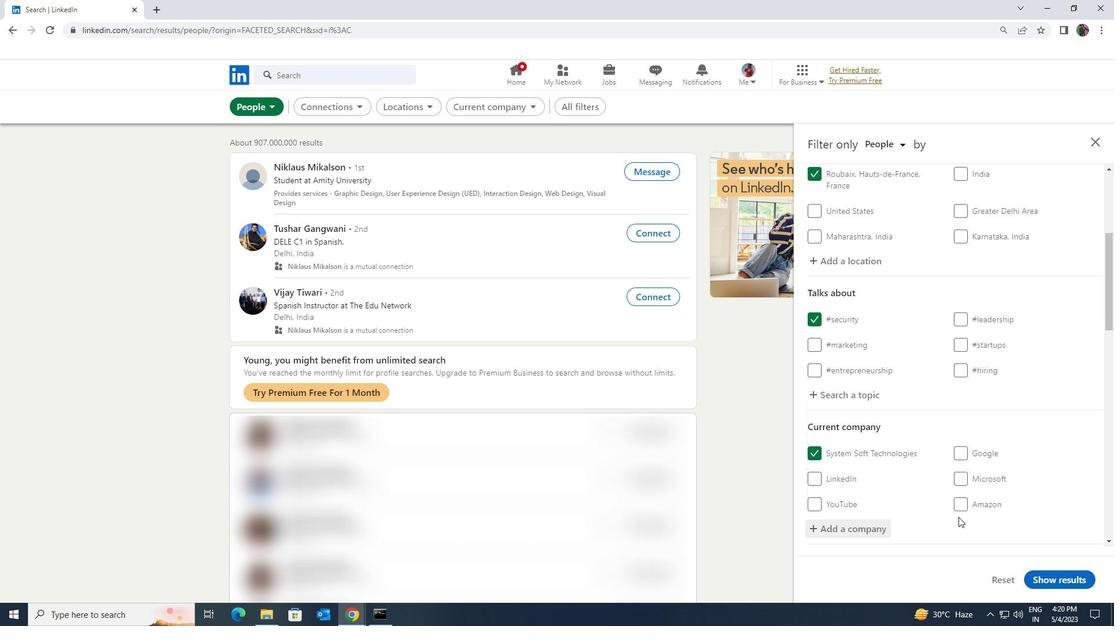 
Action: Mouse scrolled (958, 518) with delta (0, 0)
Screenshot: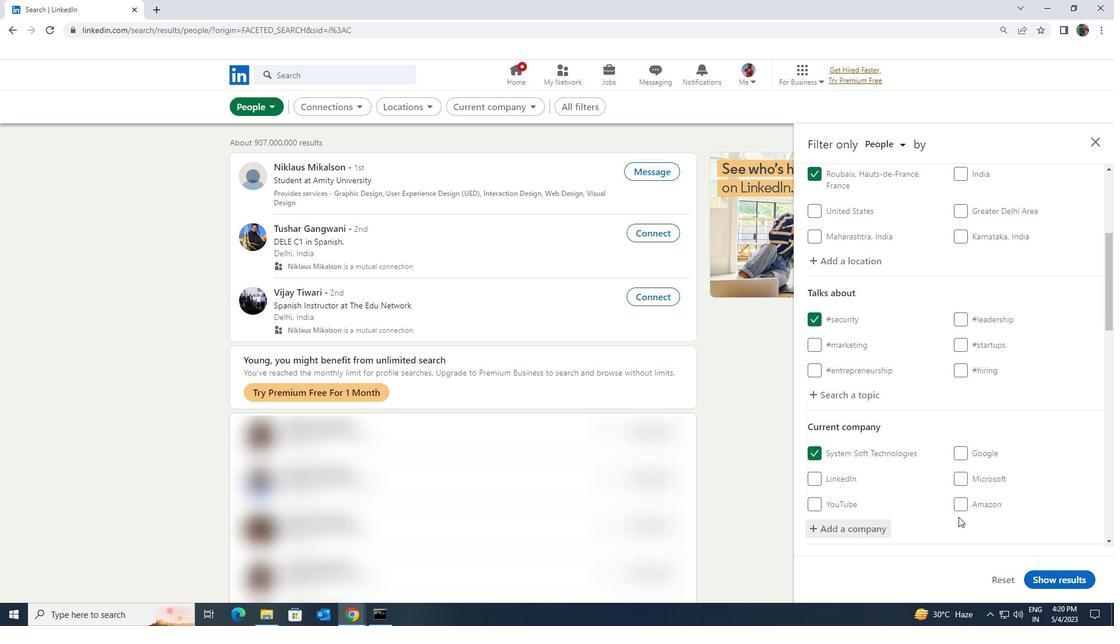 
Action: Mouse scrolled (958, 518) with delta (0, 0)
Screenshot: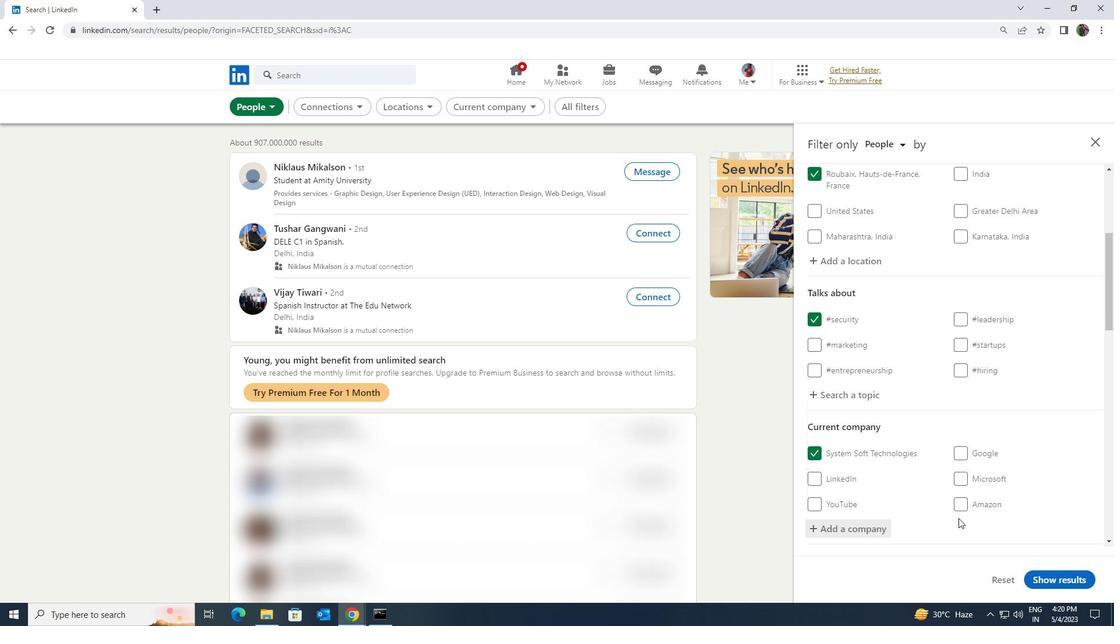 
Action: Mouse scrolled (958, 518) with delta (0, 0)
Screenshot: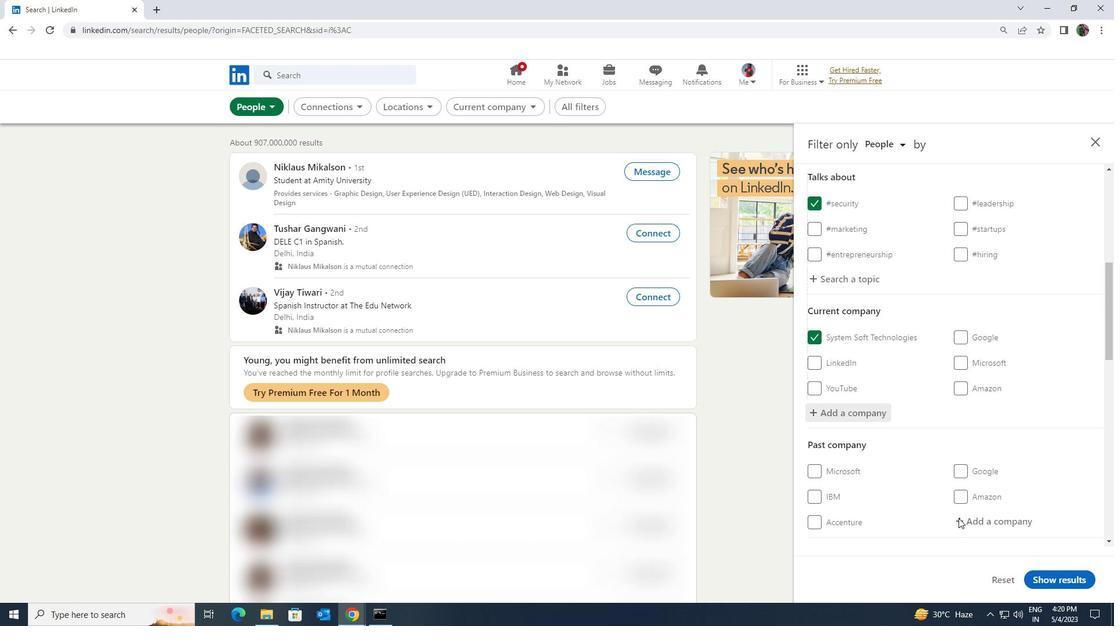 
Action: Mouse scrolled (958, 518) with delta (0, 0)
Screenshot: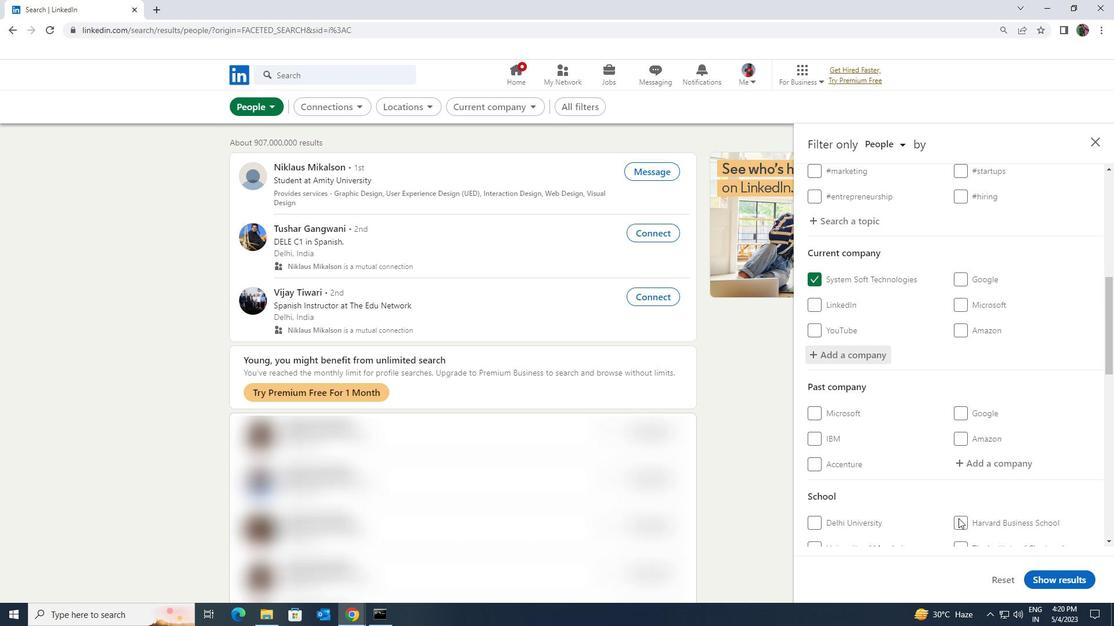 
Action: Mouse moved to (964, 521)
Screenshot: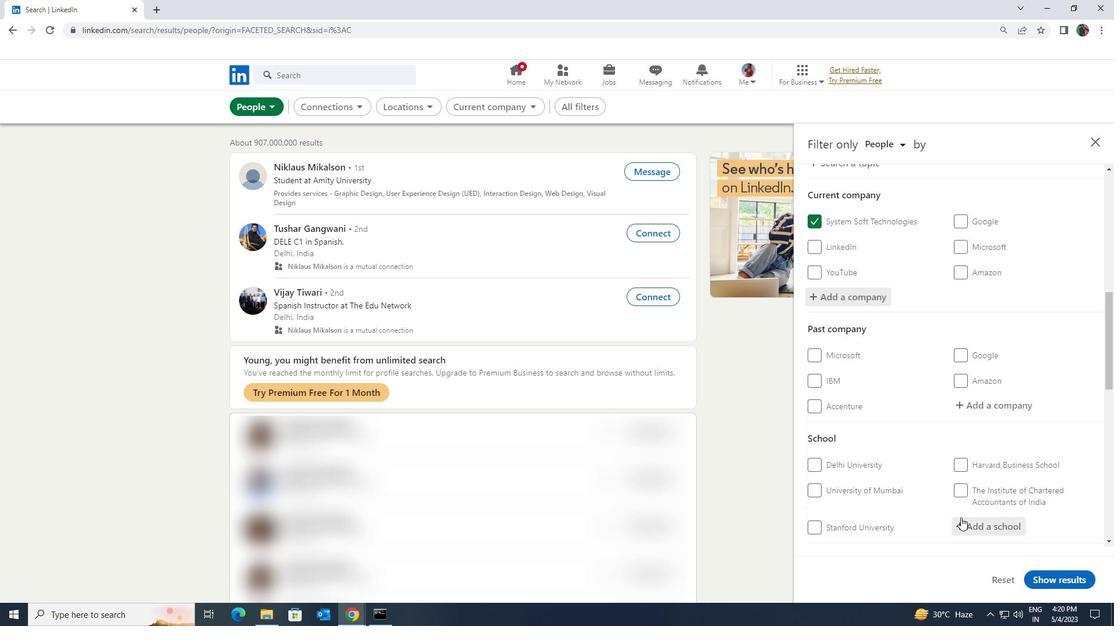 
Action: Mouse pressed left at (964, 521)
Screenshot: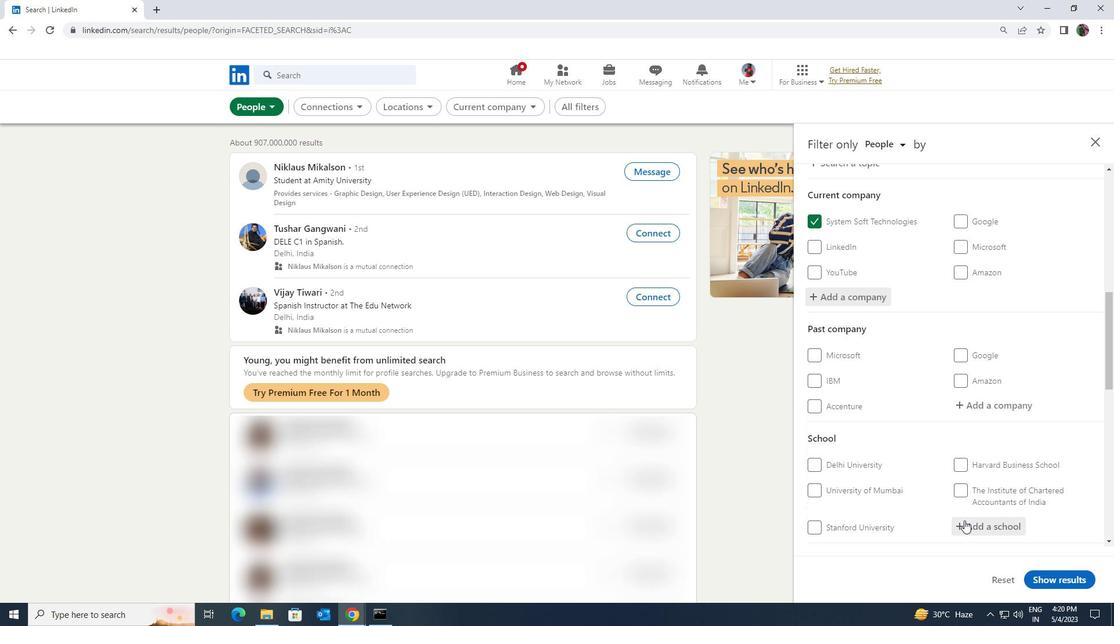 
Action: Key pressed <Key.shift><Key.shift><Key.shift><Key.shift><Key.shift><Key.shift><Key.shift><Key.shift><Key.shift><Key.shift><Key.shift><Key.shift><Key.shift>DMI<Key.shift><Key.space>COLLEGE
Screenshot: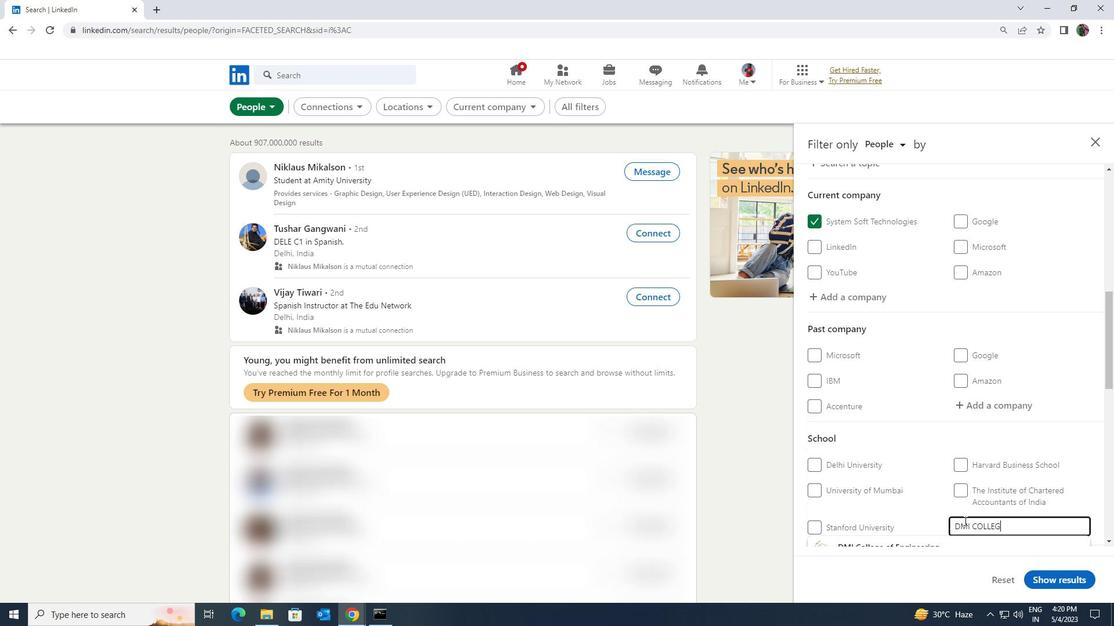 
Action: Mouse moved to (964, 502)
Screenshot: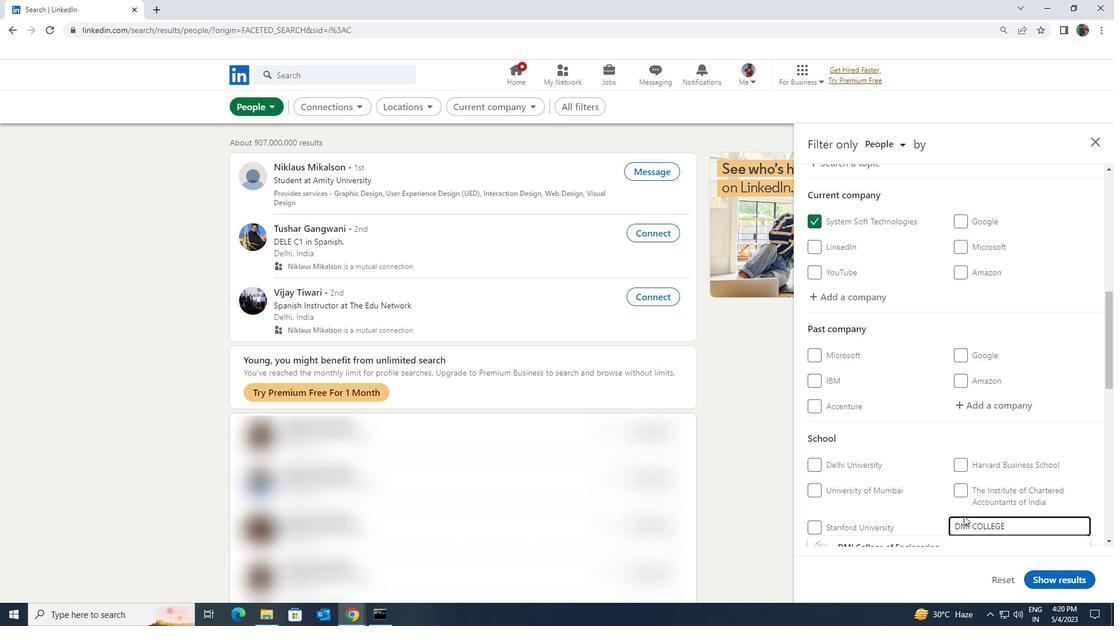 
Action: Mouse scrolled (964, 502) with delta (0, 0)
Screenshot: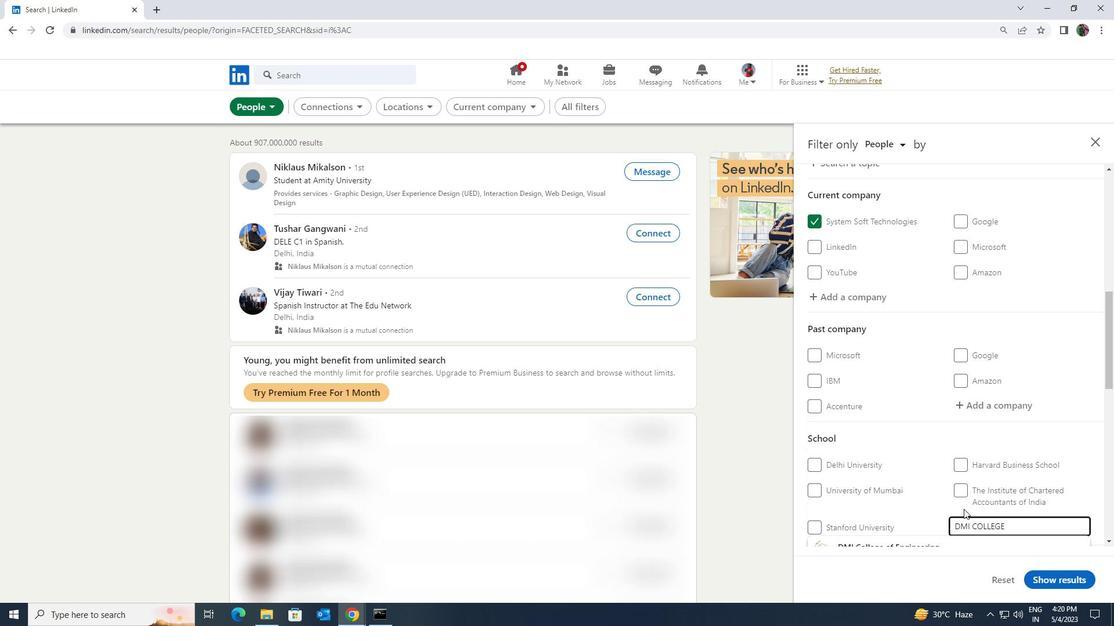 
Action: Mouse scrolled (964, 502) with delta (0, 0)
Screenshot: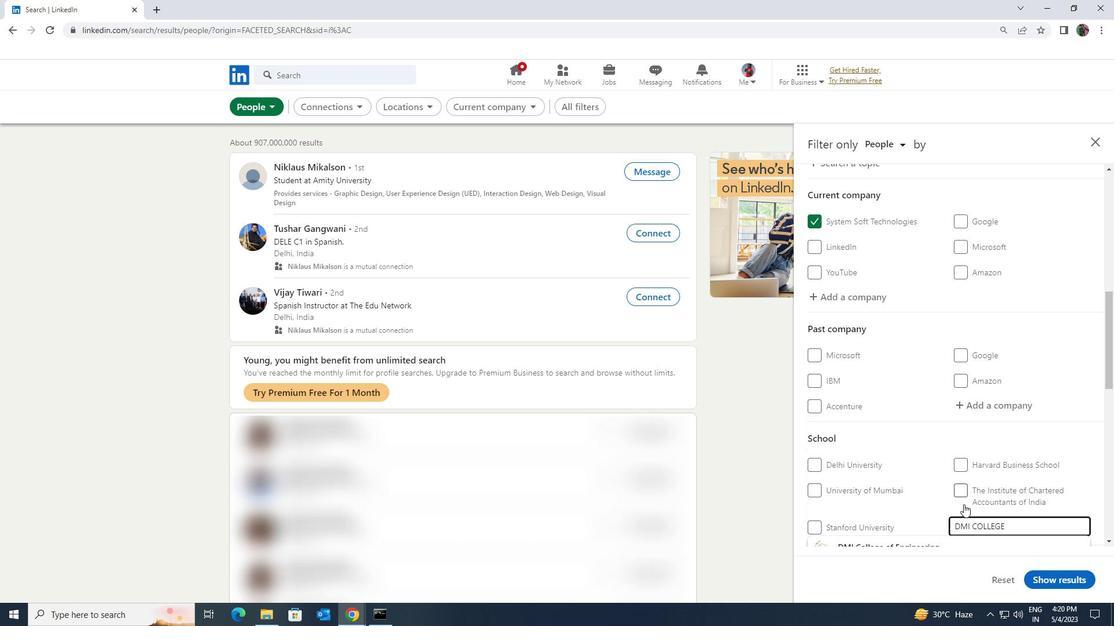 
Action: Mouse moved to (964, 433)
Screenshot: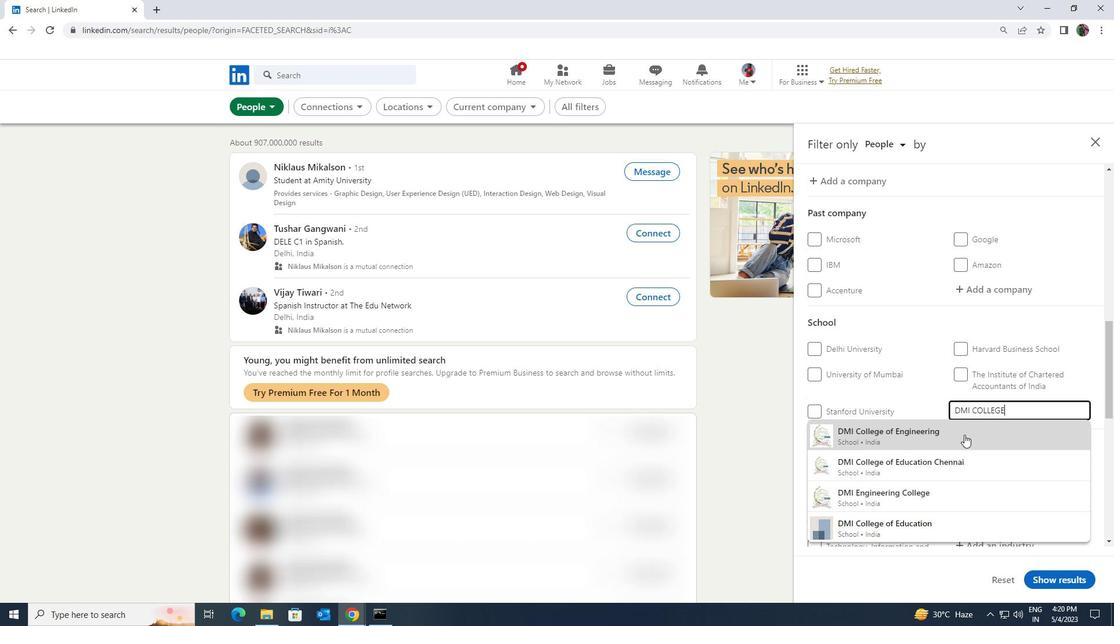 
Action: Mouse pressed left at (964, 433)
Screenshot: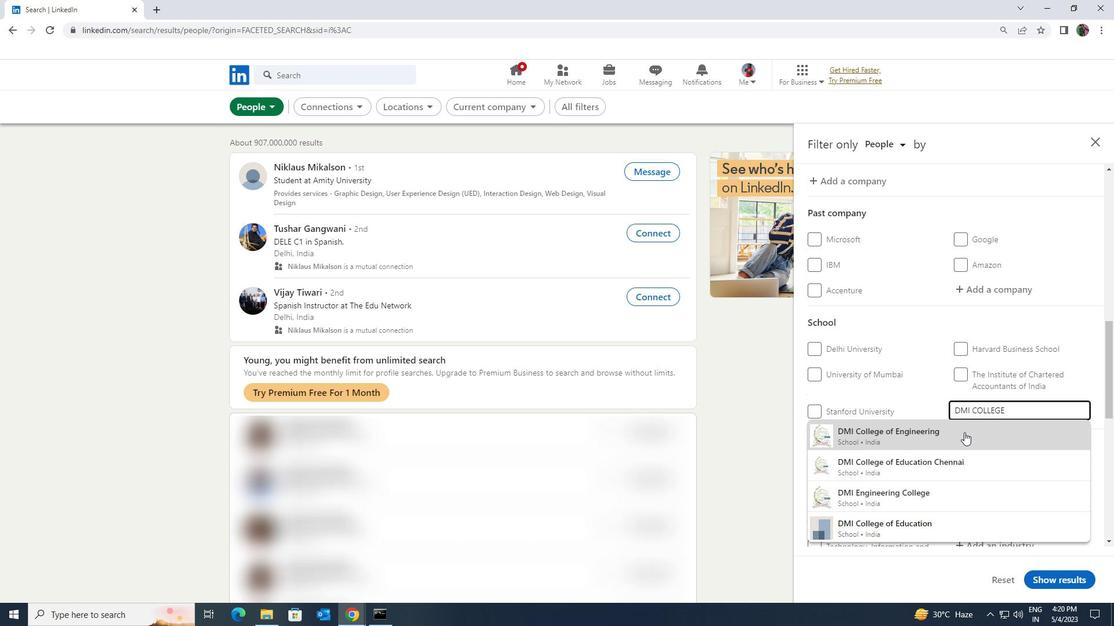 
Action: Mouse scrolled (964, 432) with delta (0, 0)
Screenshot: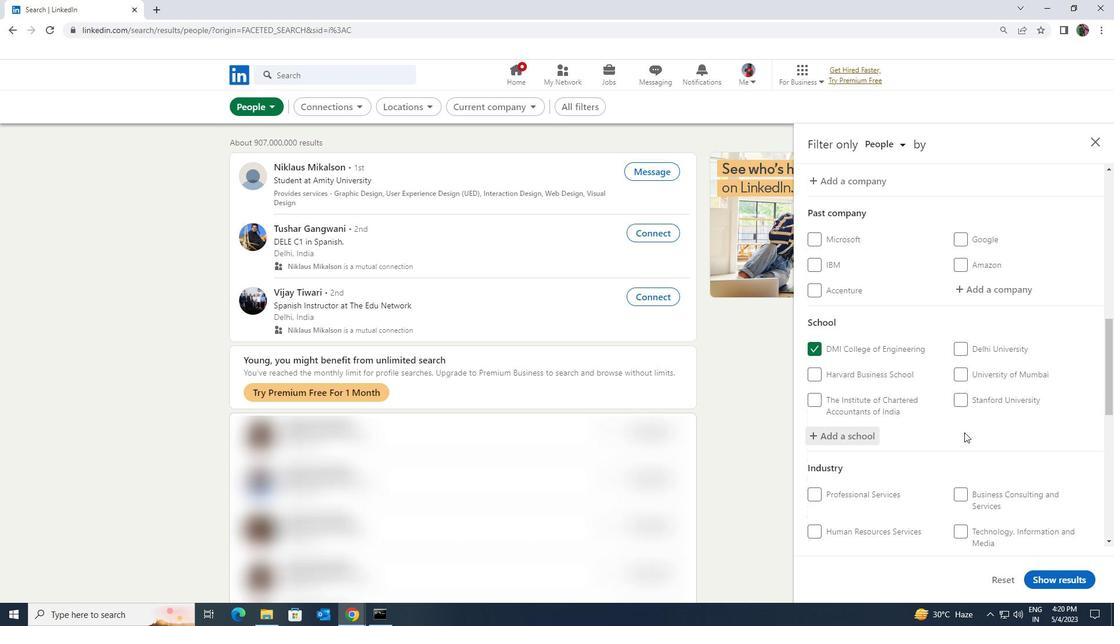 
Action: Mouse scrolled (964, 432) with delta (0, 0)
Screenshot: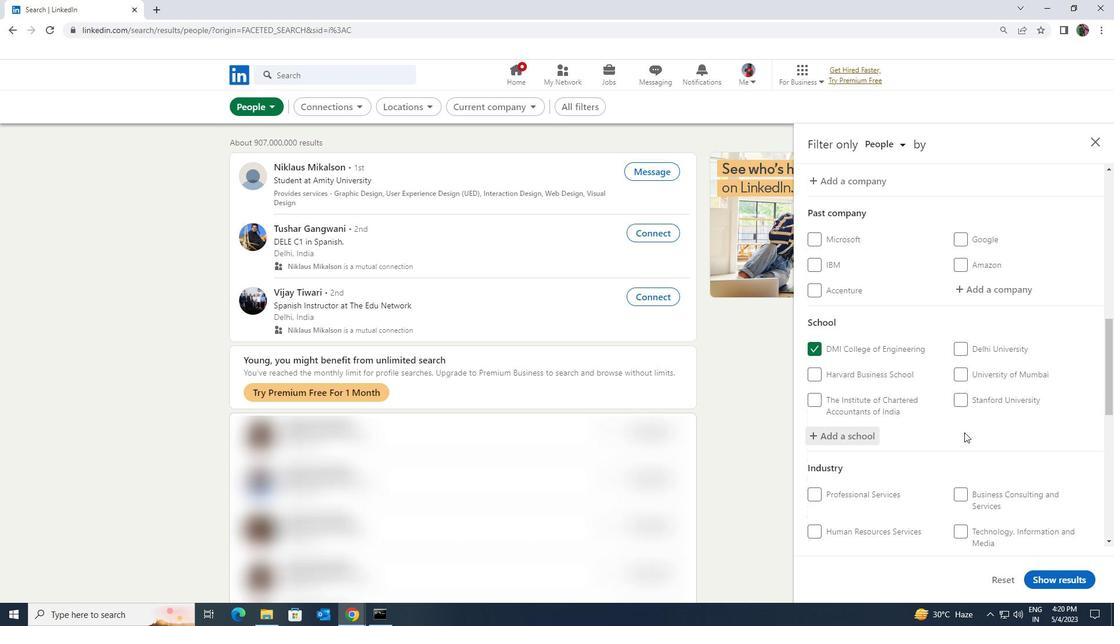 
Action: Mouse moved to (967, 445)
Screenshot: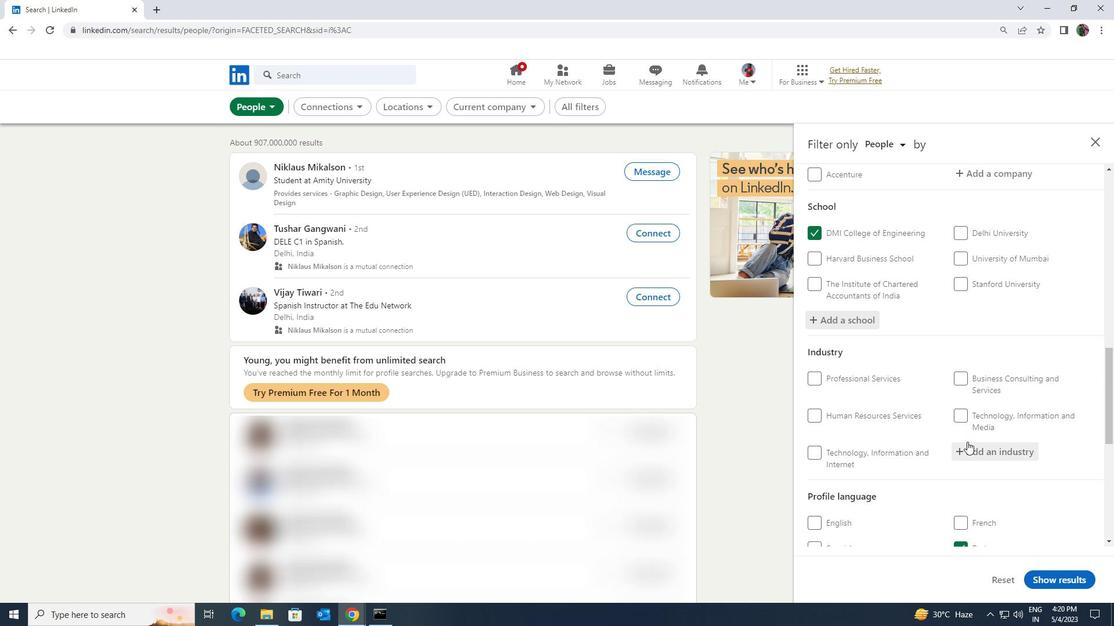 
Action: Mouse pressed left at (967, 445)
Screenshot: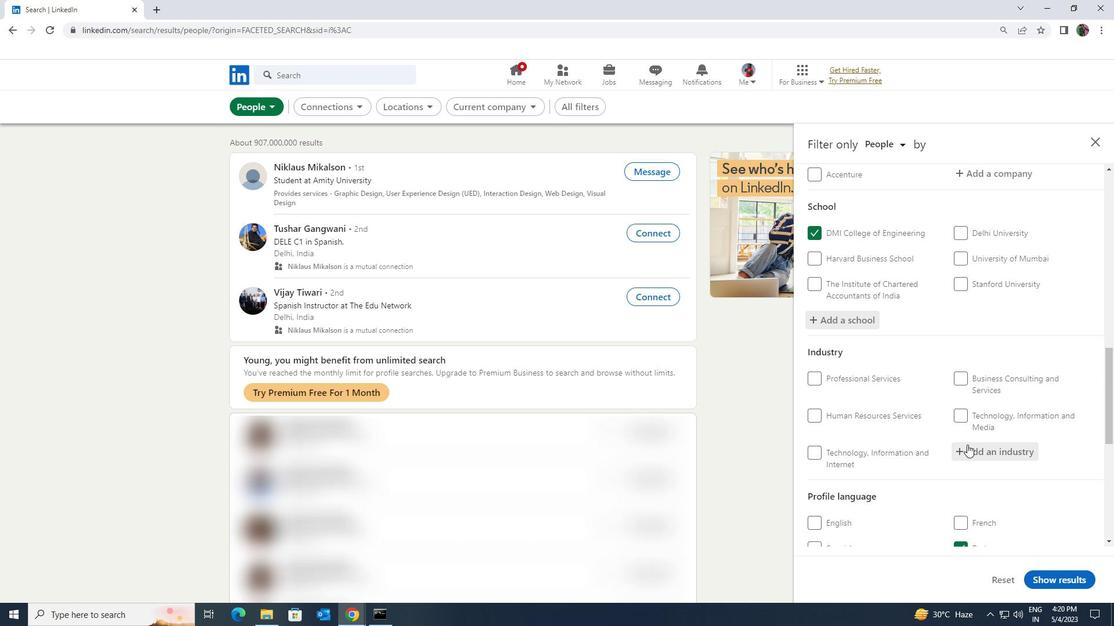 
Action: Key pressed <Key.shift><Key.shift><Key.shift><Key.shift><Key.shift><Key.shift><Key.shift><Key.shift><Key.shift><Key.shift><Key.shift><Key.shift><Key.shift><Key.shift><Key.shift><Key.shift><Key.shift><Key.shift><Key.shift><Key.shift><Key.shift><Key.shift><Key.shift>RETAIL<Key.space><Key.shift><Key.shift>RECY
Screenshot: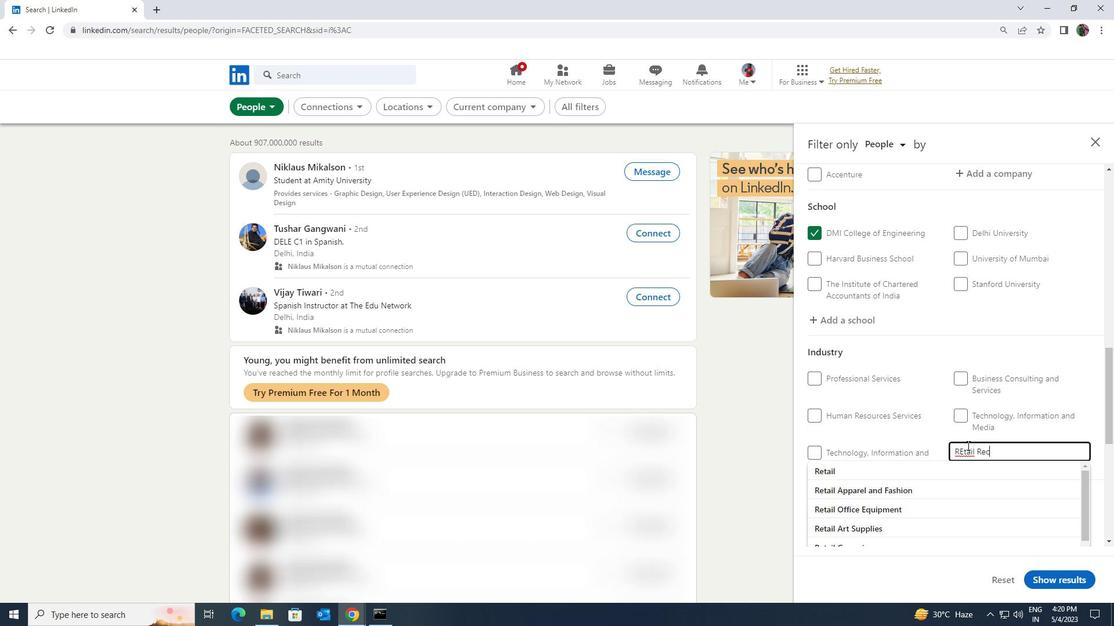 
Action: Mouse moved to (965, 468)
Screenshot: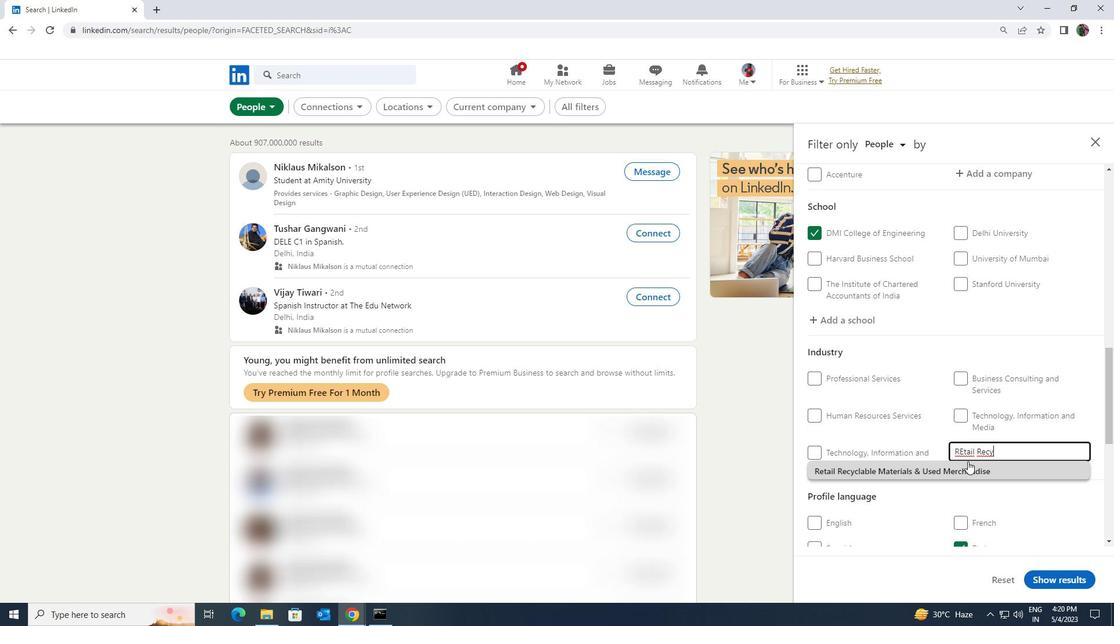 
Action: Mouse pressed left at (965, 468)
Screenshot: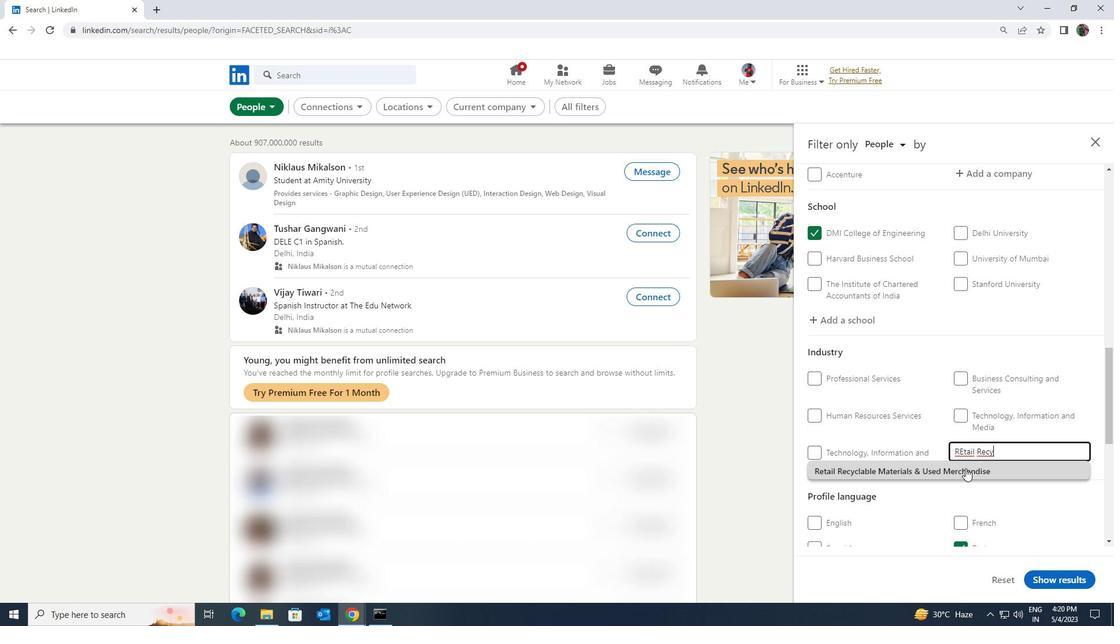 
Action: Mouse scrolled (965, 468) with delta (0, 0)
Screenshot: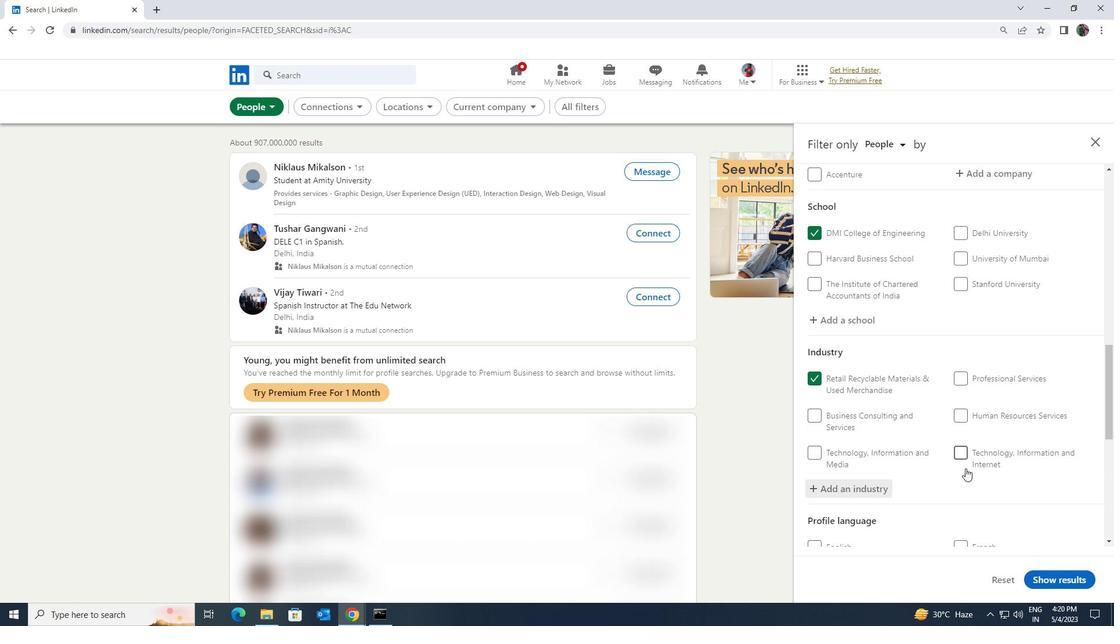 
Action: Mouse scrolled (965, 468) with delta (0, 0)
Screenshot: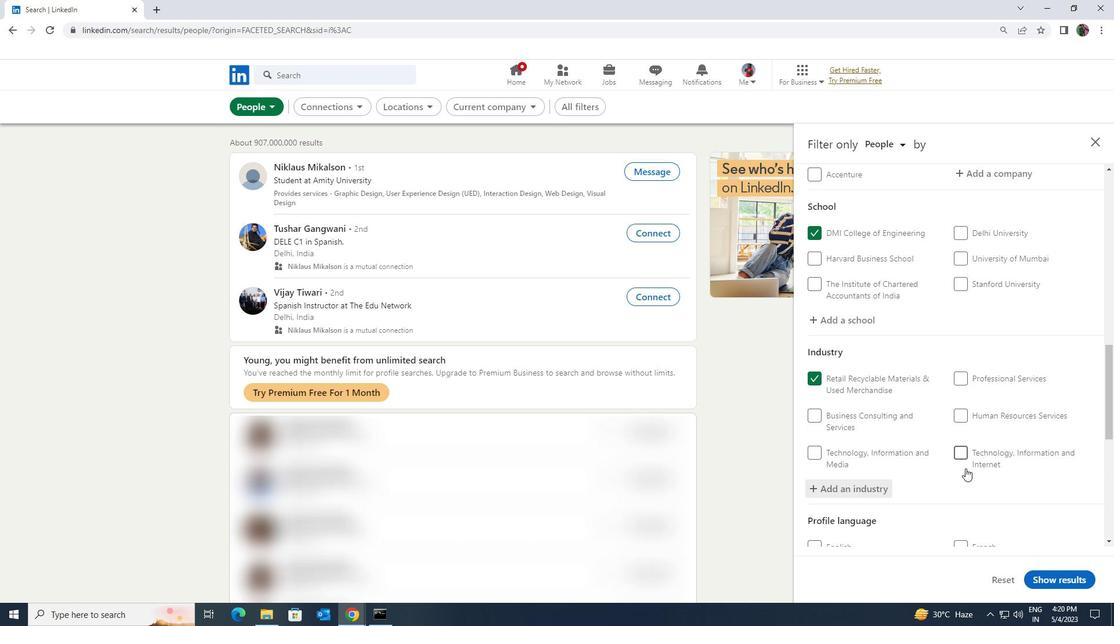 
Action: Mouse moved to (965, 469)
Screenshot: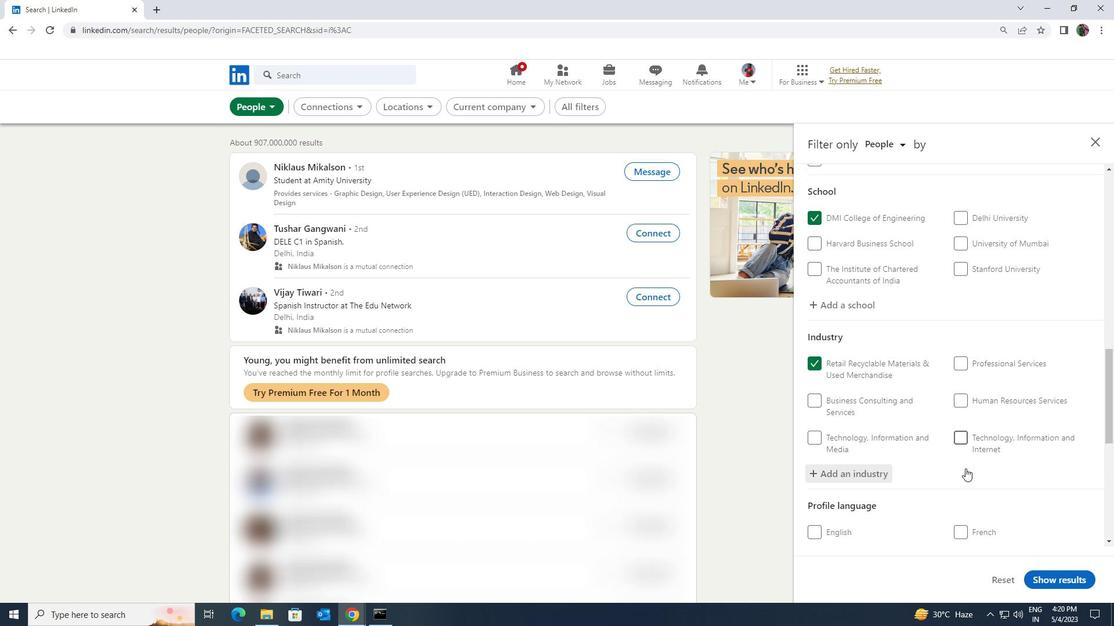 
Action: Mouse scrolled (965, 468) with delta (0, 0)
Screenshot: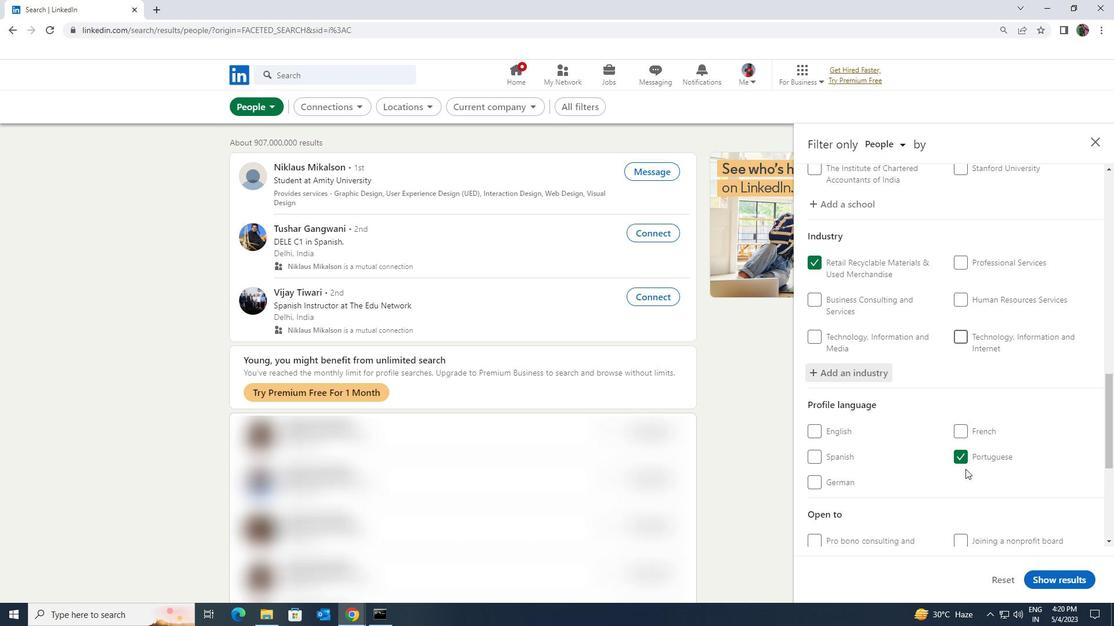 
Action: Mouse scrolled (965, 468) with delta (0, 0)
Screenshot: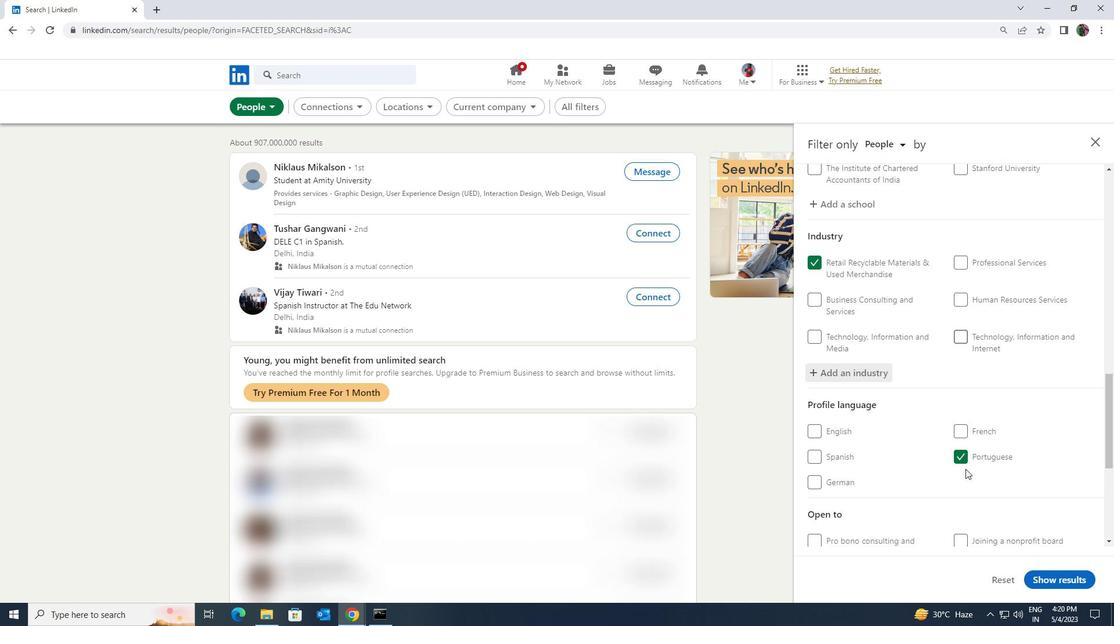 
Action: Mouse moved to (966, 470)
Screenshot: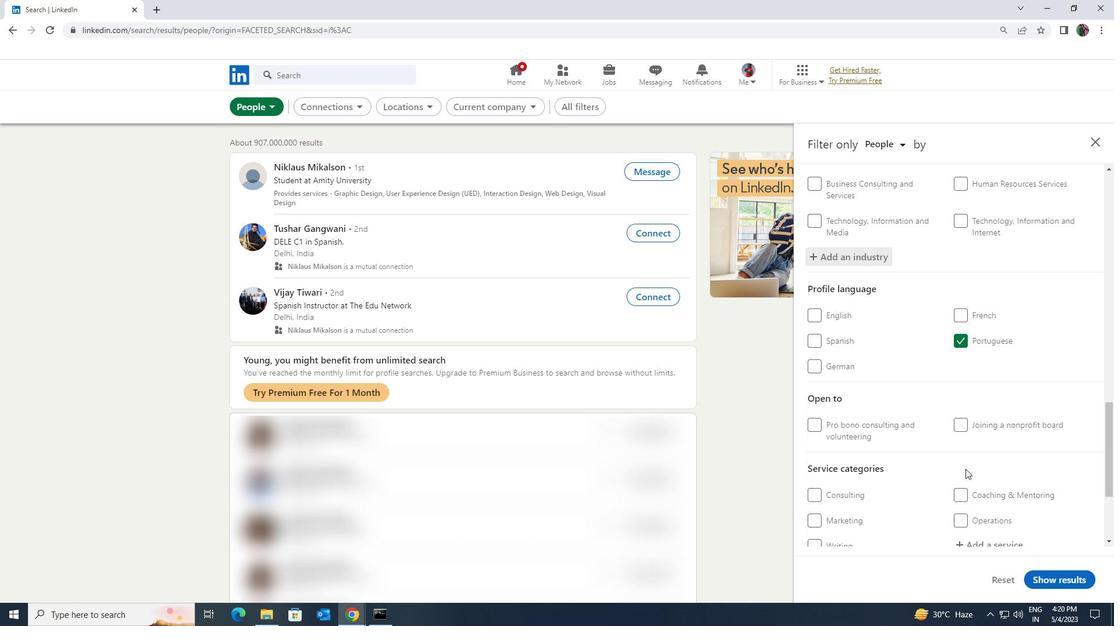 
Action: Mouse scrolled (966, 470) with delta (0, 0)
Screenshot: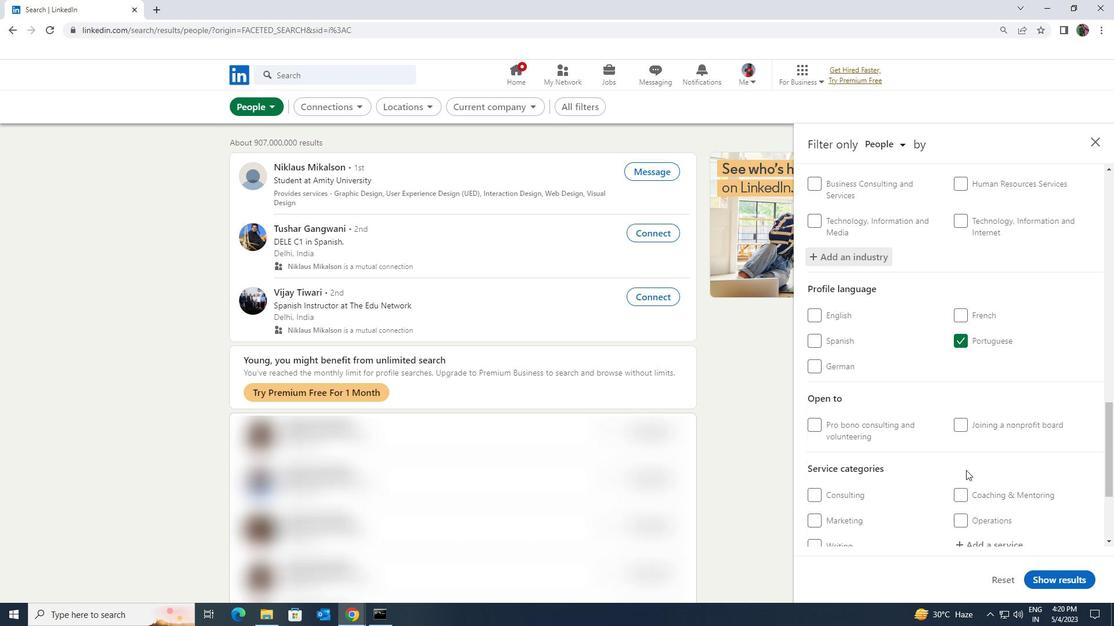 
Action: Mouse moved to (971, 485)
Screenshot: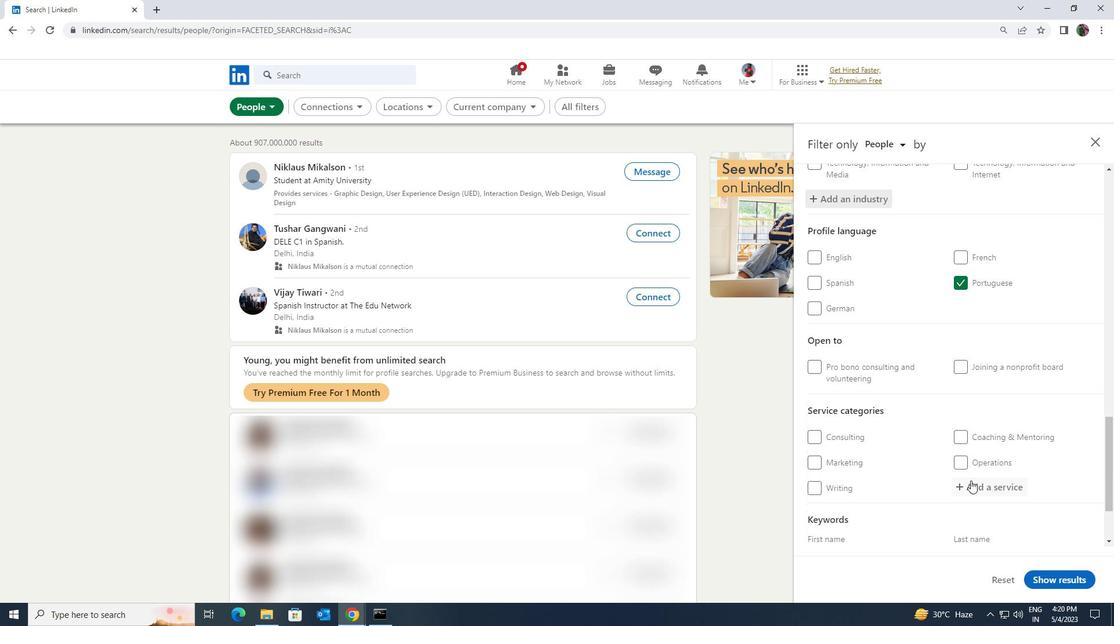 
Action: Mouse pressed left at (971, 485)
Screenshot: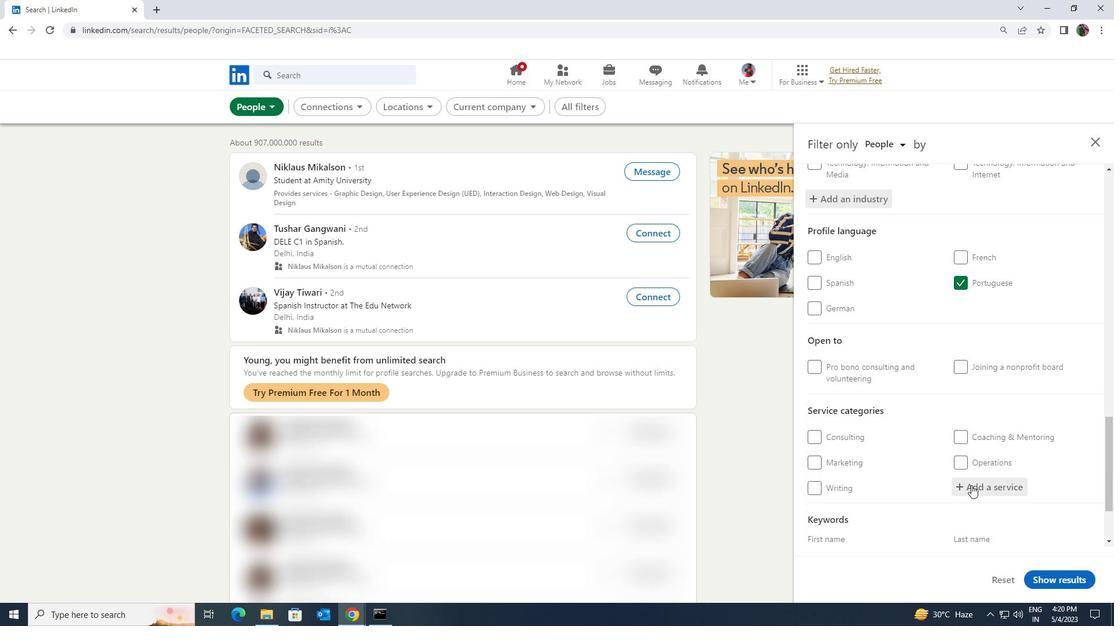 
Action: Key pressed <Key.shift><Key.shift><Key.shift><Key.shift><Key.shift><Key.shift><Key.shift><Key.shift><Key.shift><Key.shift><Key.shift><Key.shift>ACCOUNTING
Screenshot: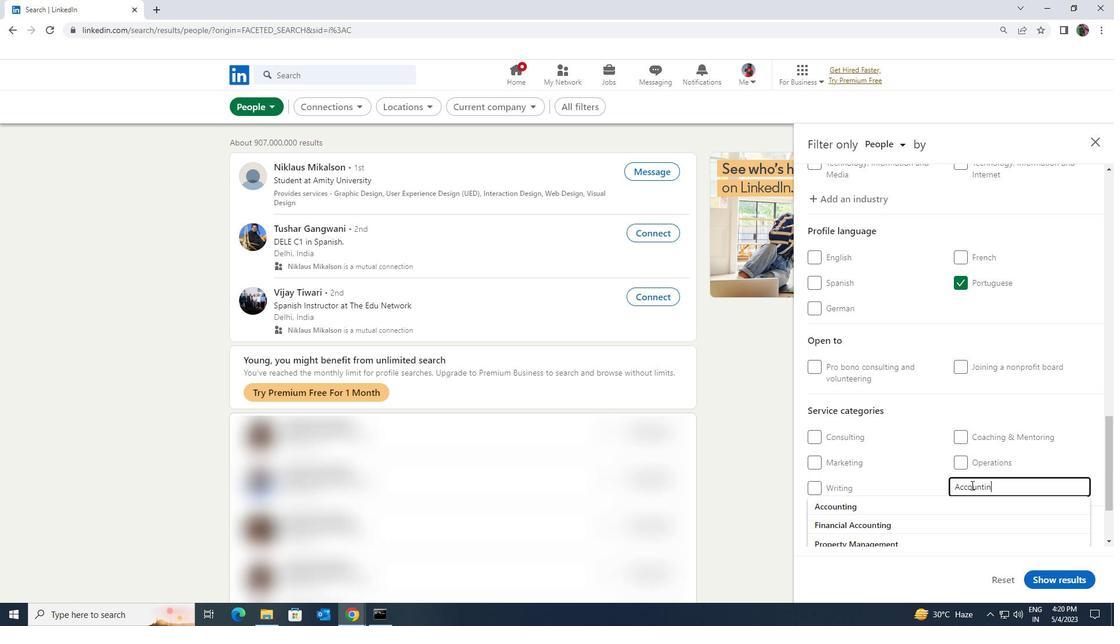 
Action: Mouse moved to (944, 498)
Screenshot: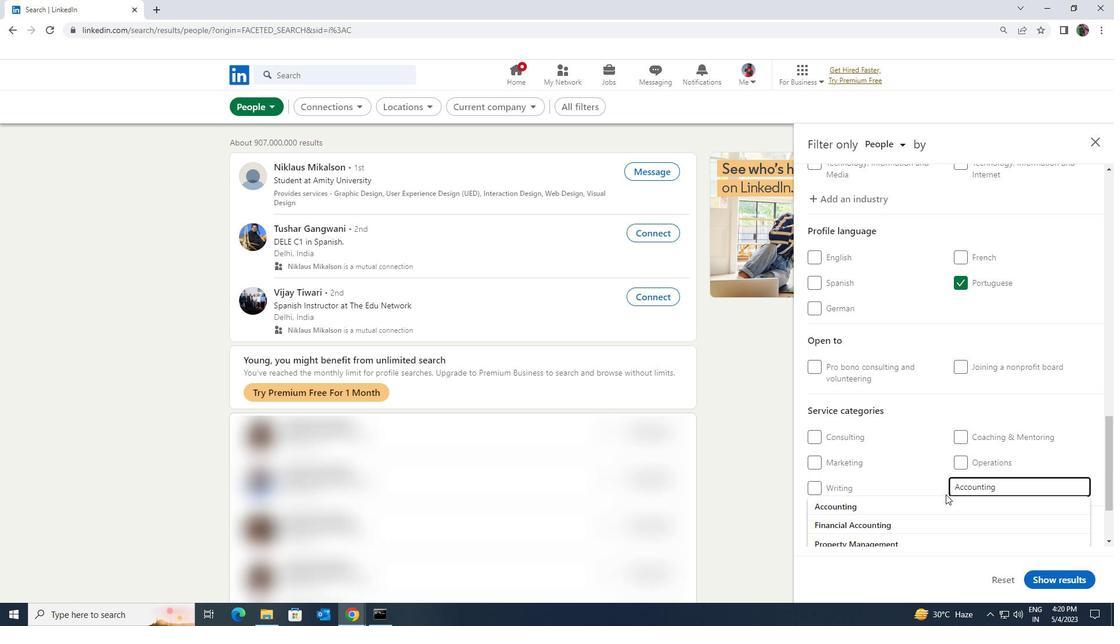 
Action: Mouse pressed left at (944, 498)
Screenshot: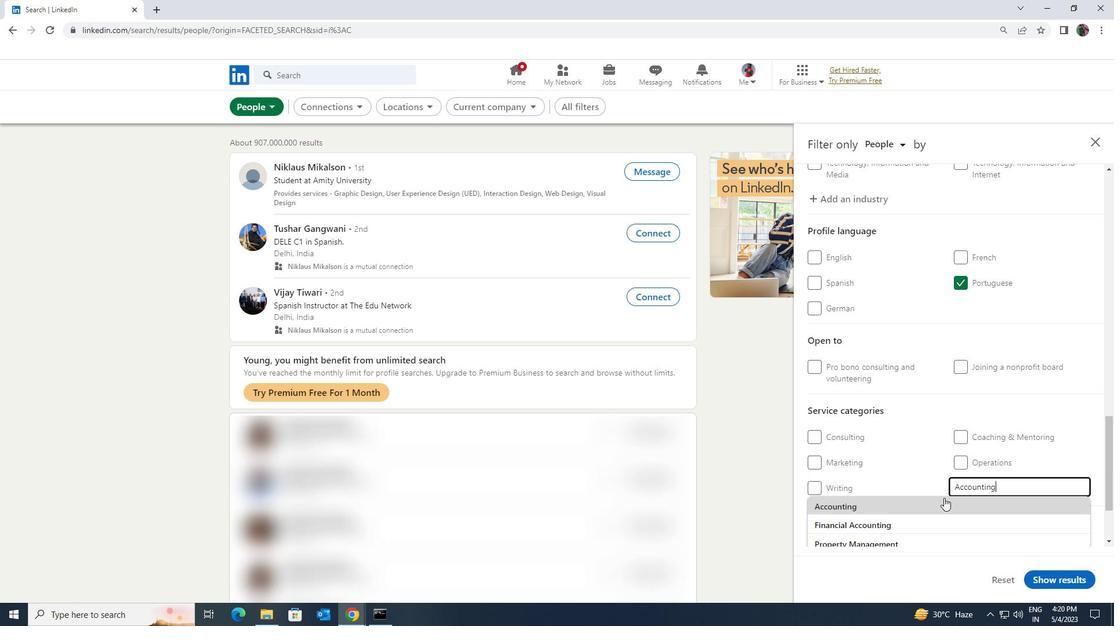 
Action: Mouse moved to (944, 498)
Screenshot: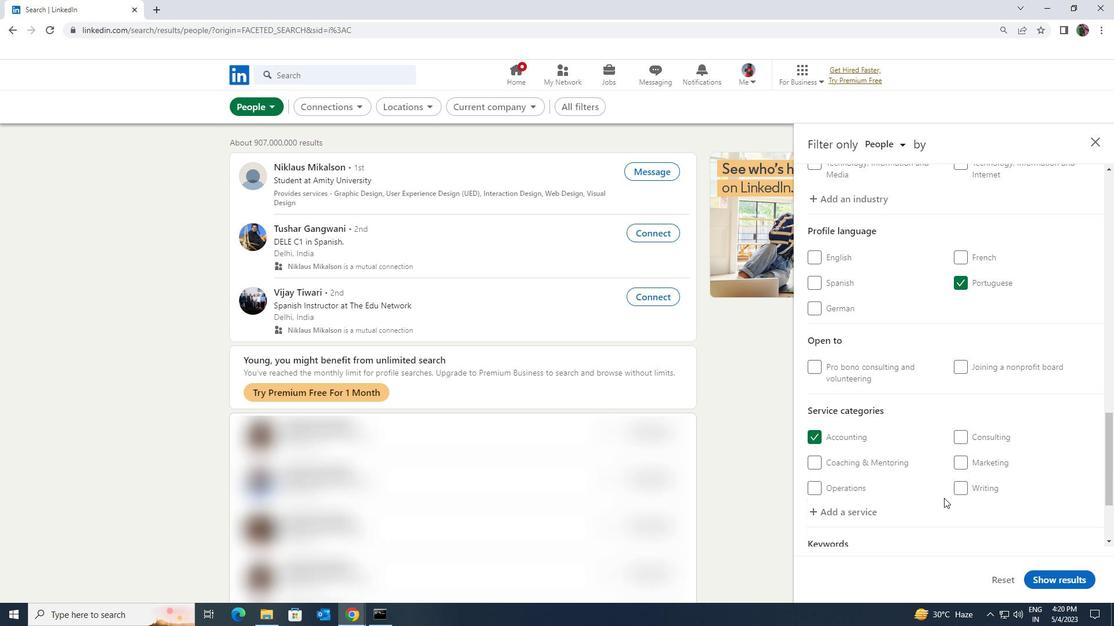 
Action: Mouse scrolled (944, 498) with delta (0, 0)
Screenshot: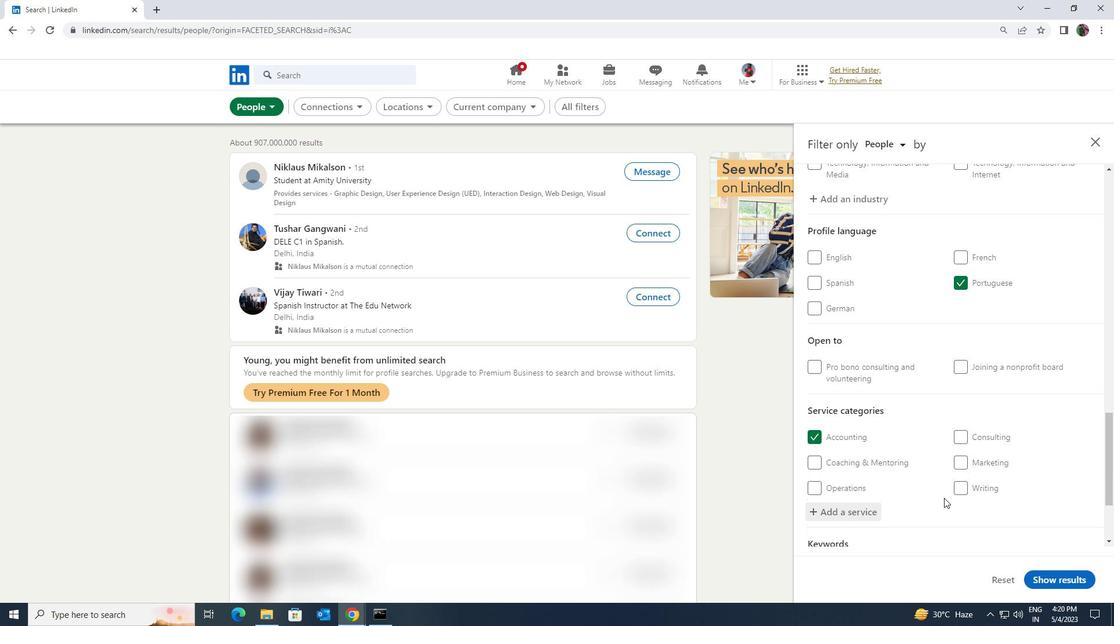 
Action: Mouse scrolled (944, 498) with delta (0, 0)
Screenshot: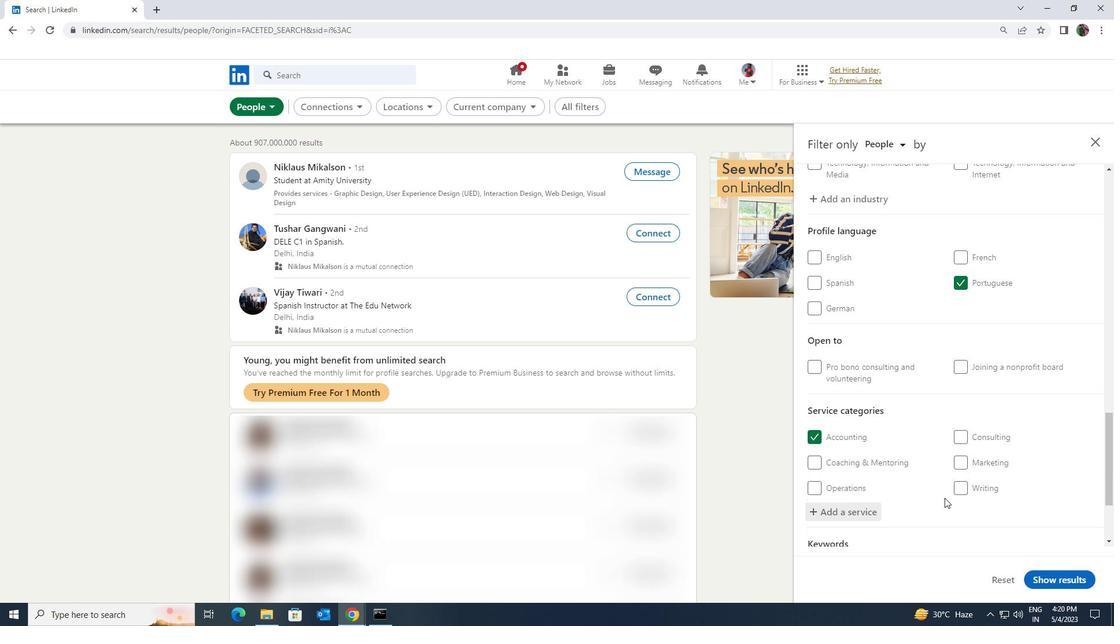 
Action: Mouse scrolled (944, 498) with delta (0, 0)
Screenshot: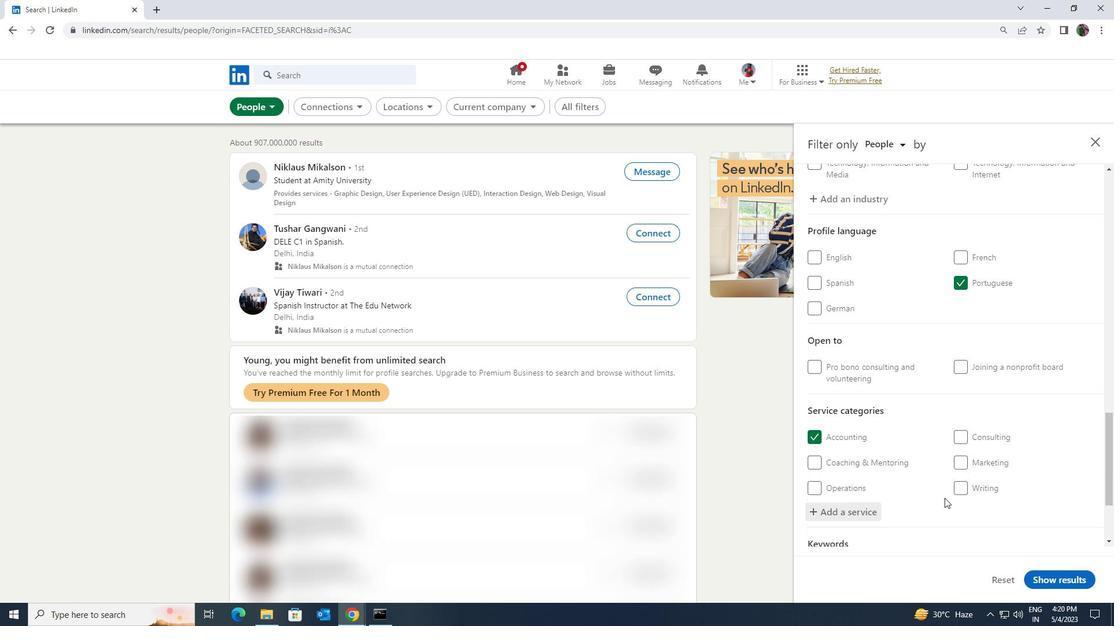 
Action: Mouse moved to (939, 494)
Screenshot: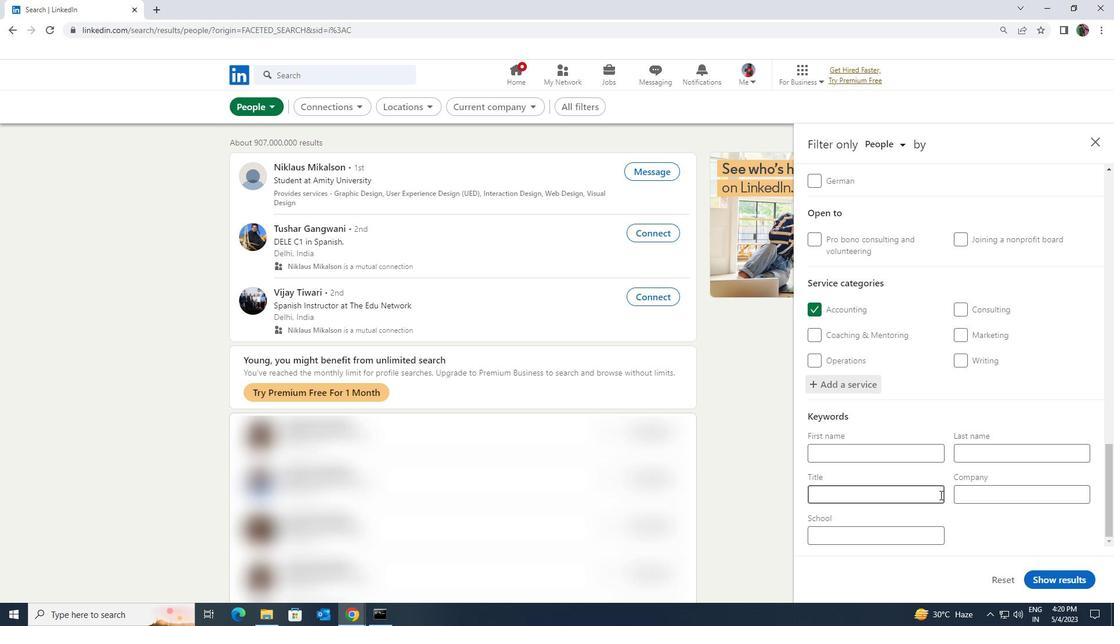 
Action: Mouse pressed left at (939, 494)
Screenshot: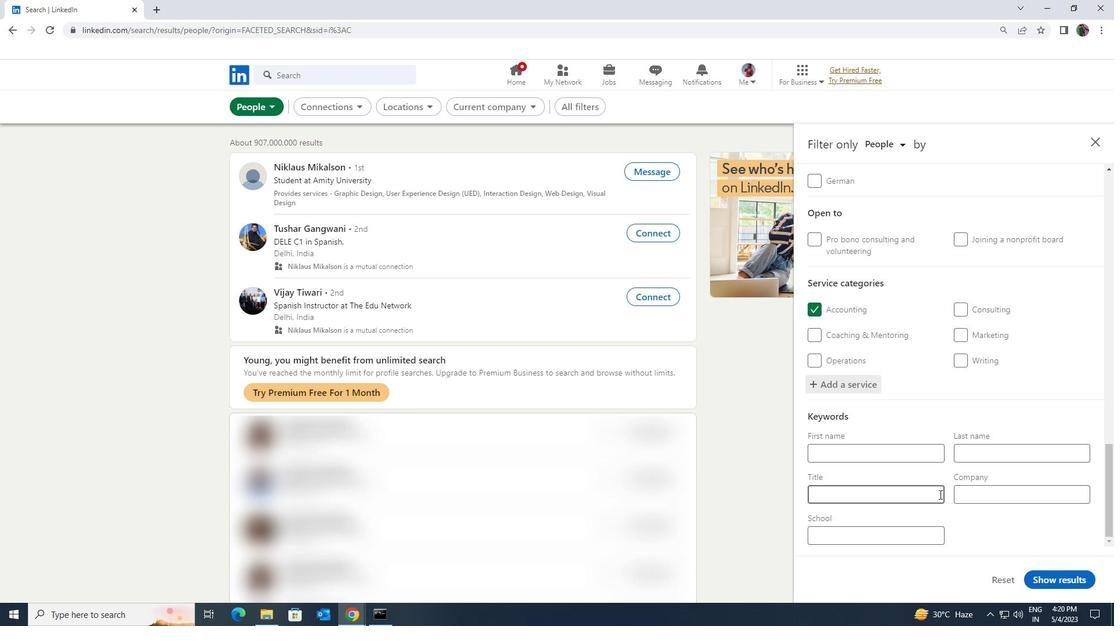 
Action: Key pressed <Key.shift><Key.shift><Key.shift><Key.shift>VICE<Key.space><Key.shift>PRESIDENT<Key.space><Key.shift>OF<Key.space><Key.shift>MARKETING
Screenshot: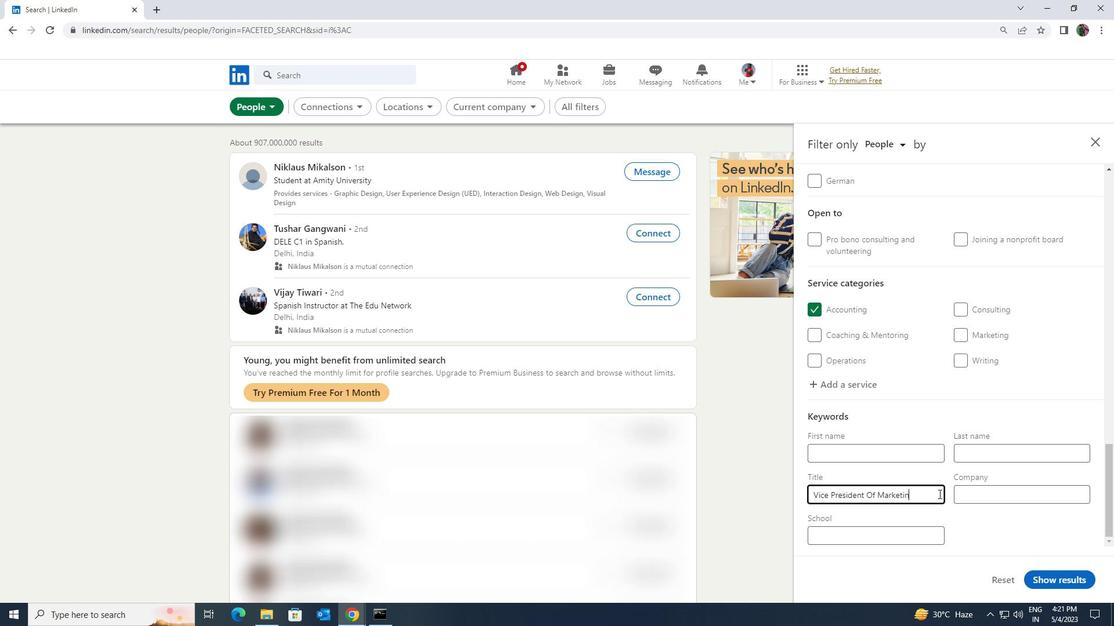 
Action: Mouse moved to (1030, 574)
Screenshot: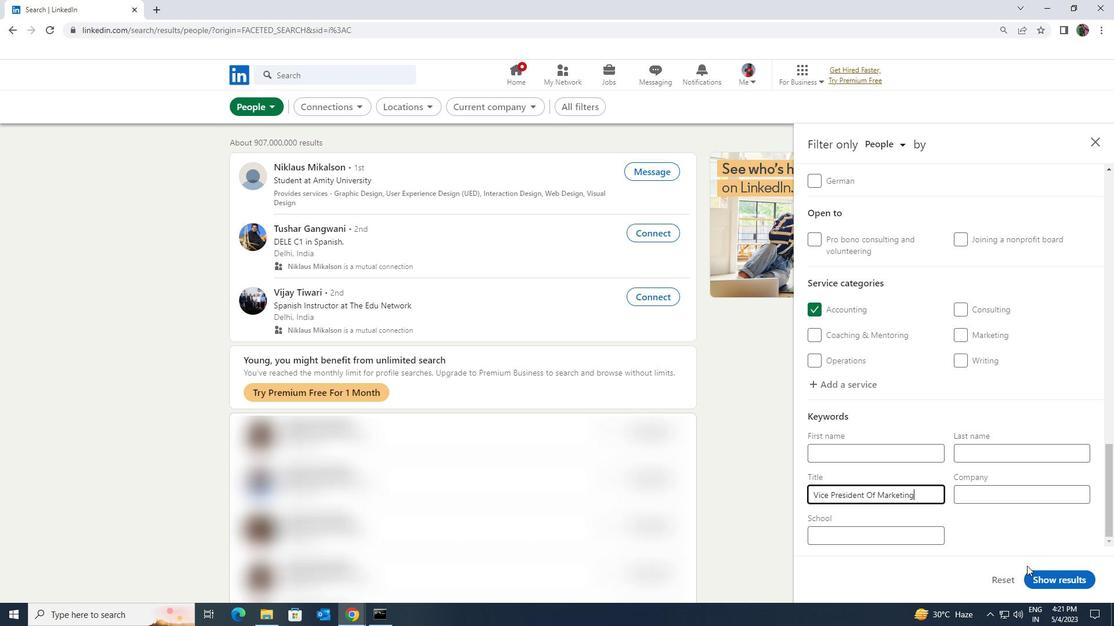 
Action: Mouse pressed left at (1030, 574)
Screenshot: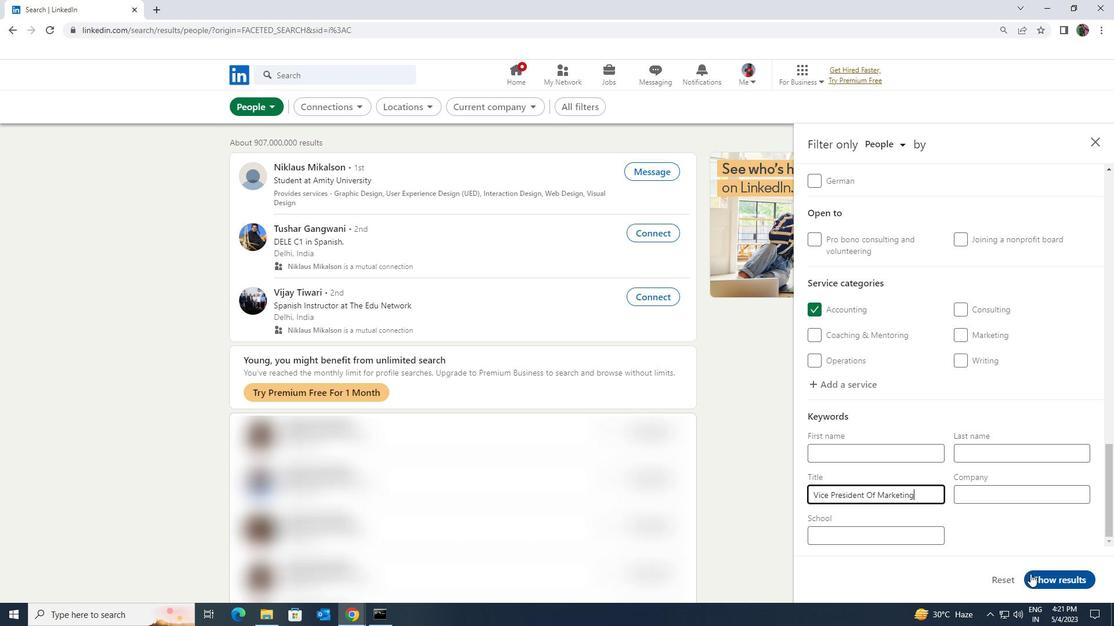 
